 Task: Look for space in Gamboma, Republic of the Congo from 9th June, 2023 to 16th June, 2023 for 2 adults in price range Rs.8000 to Rs.16000. Place can be entire place with 2 bedrooms having 2 beds and 1 bathroom. Property type can be house, flat, guest house. Booking option can be shelf check-in. Required host language is English.
Action: Mouse moved to (456, 80)
Screenshot: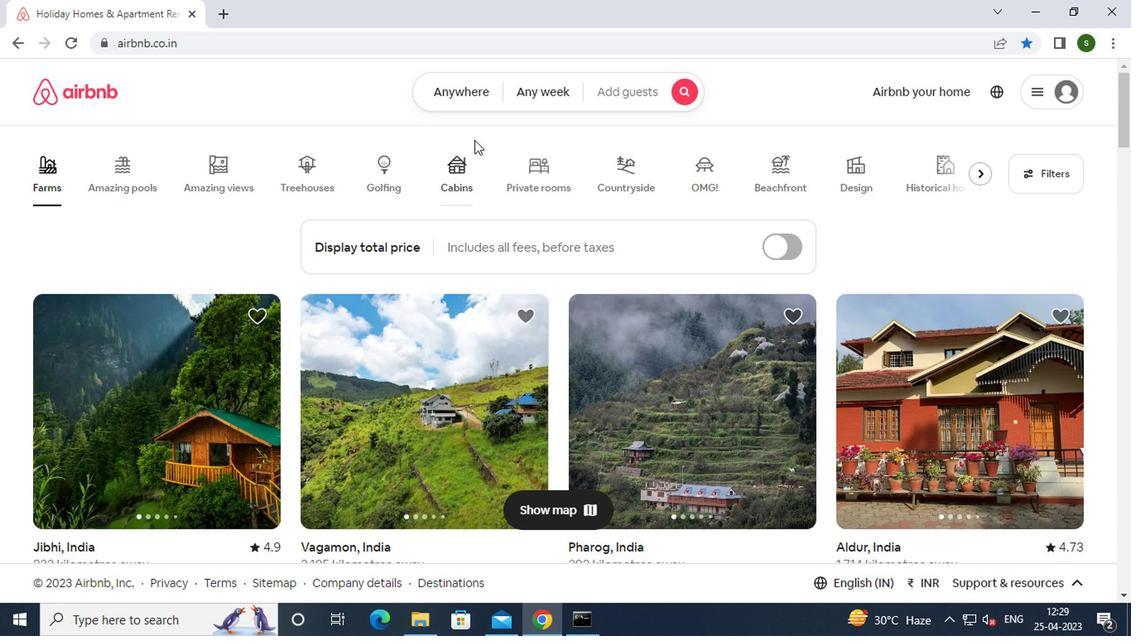 
Action: Mouse pressed left at (456, 80)
Screenshot: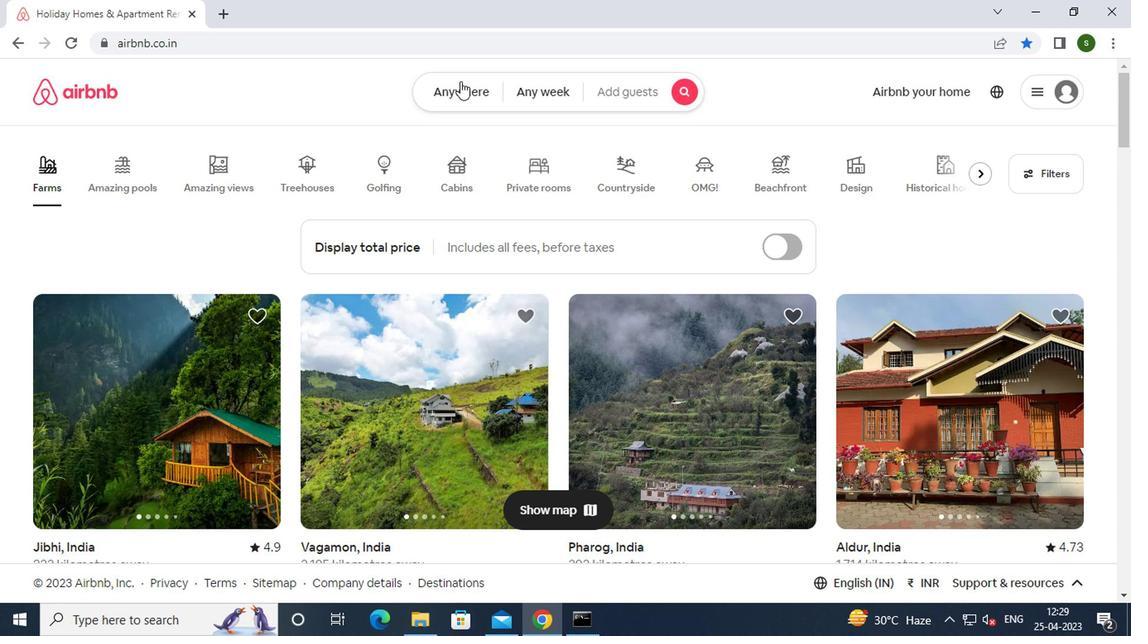 
Action: Mouse moved to (345, 158)
Screenshot: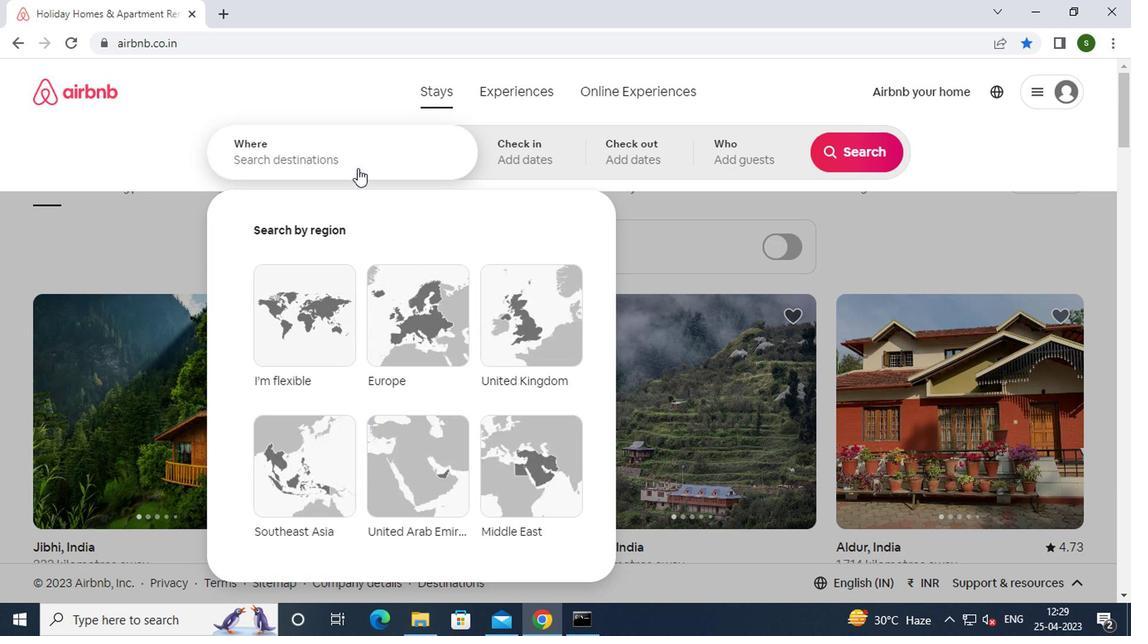 
Action: Mouse pressed left at (345, 158)
Screenshot: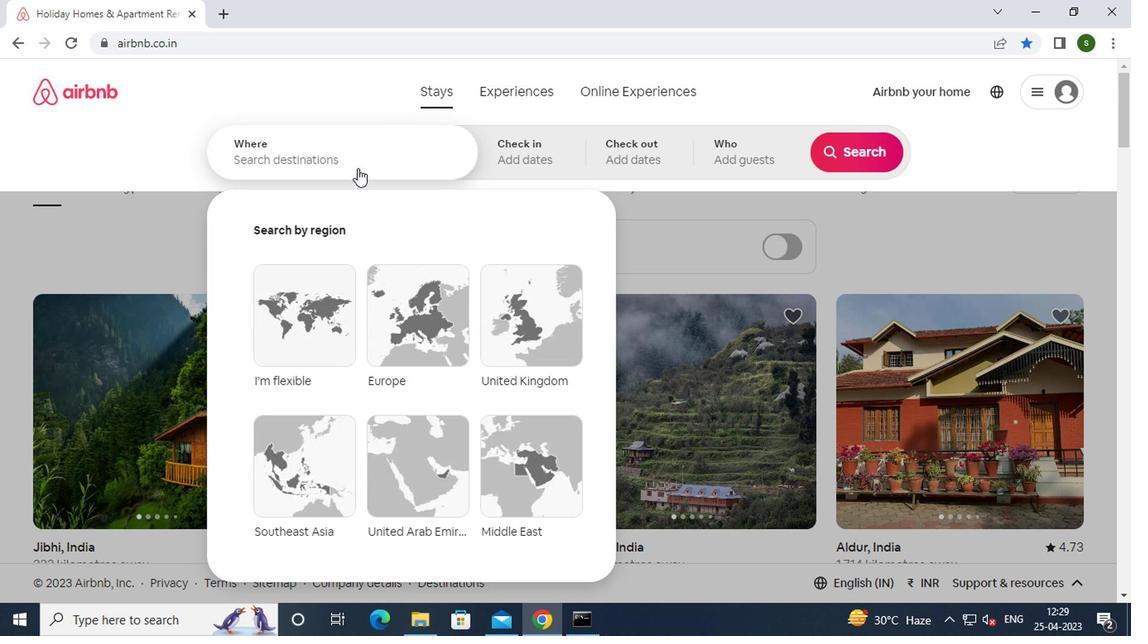 
Action: Mouse moved to (345, 157)
Screenshot: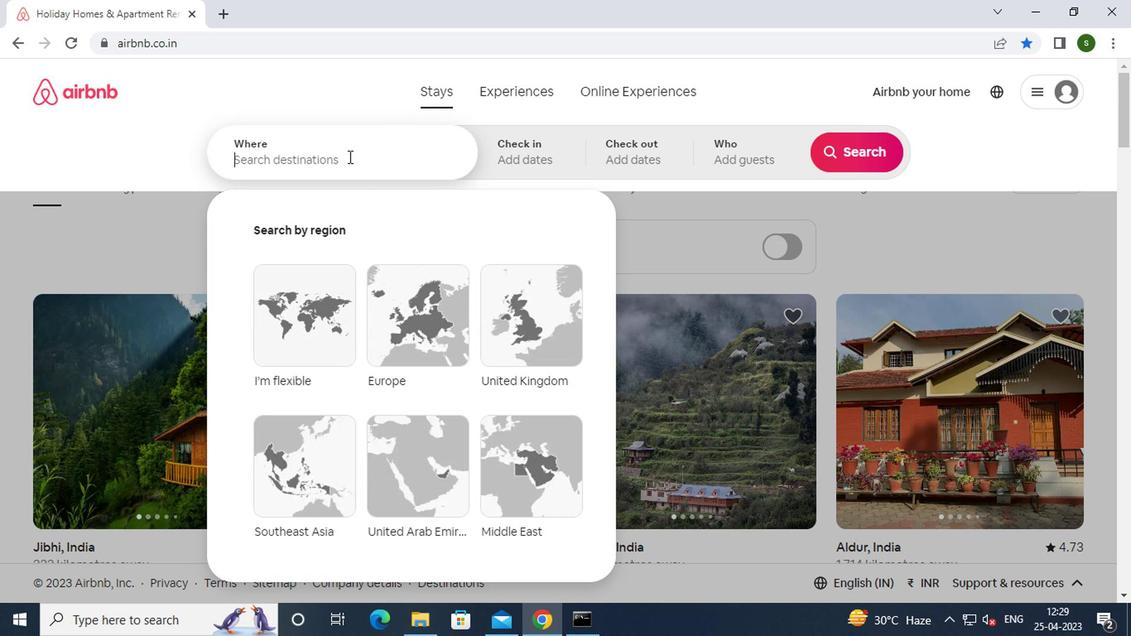 
Action: Key pressed g<Key.caps_lock>amboma
Screenshot: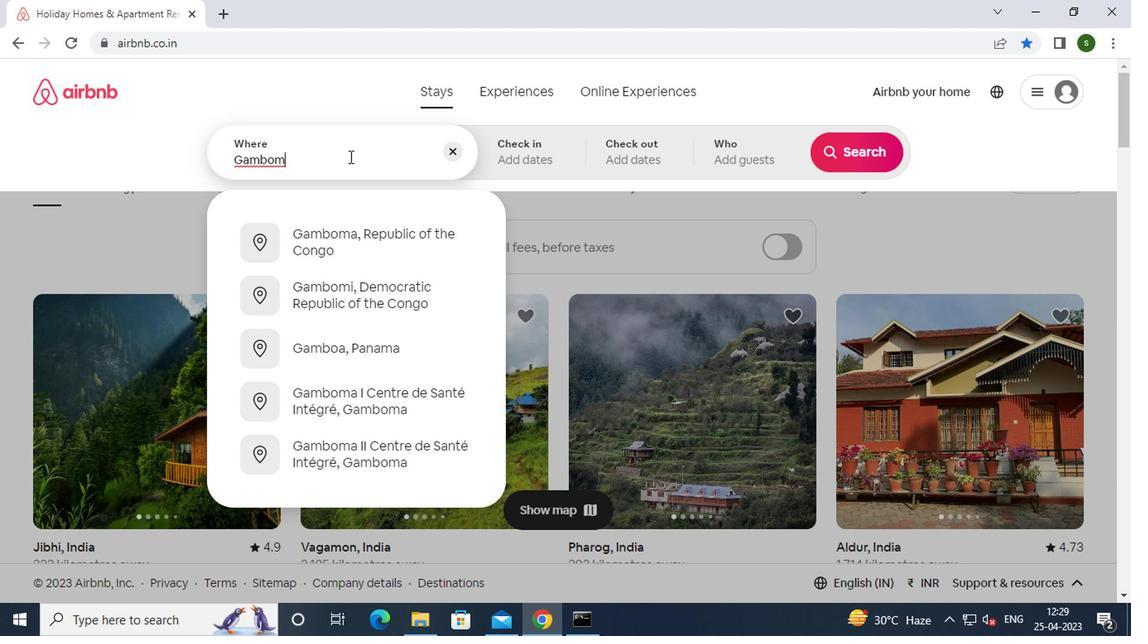 
Action: Mouse moved to (365, 220)
Screenshot: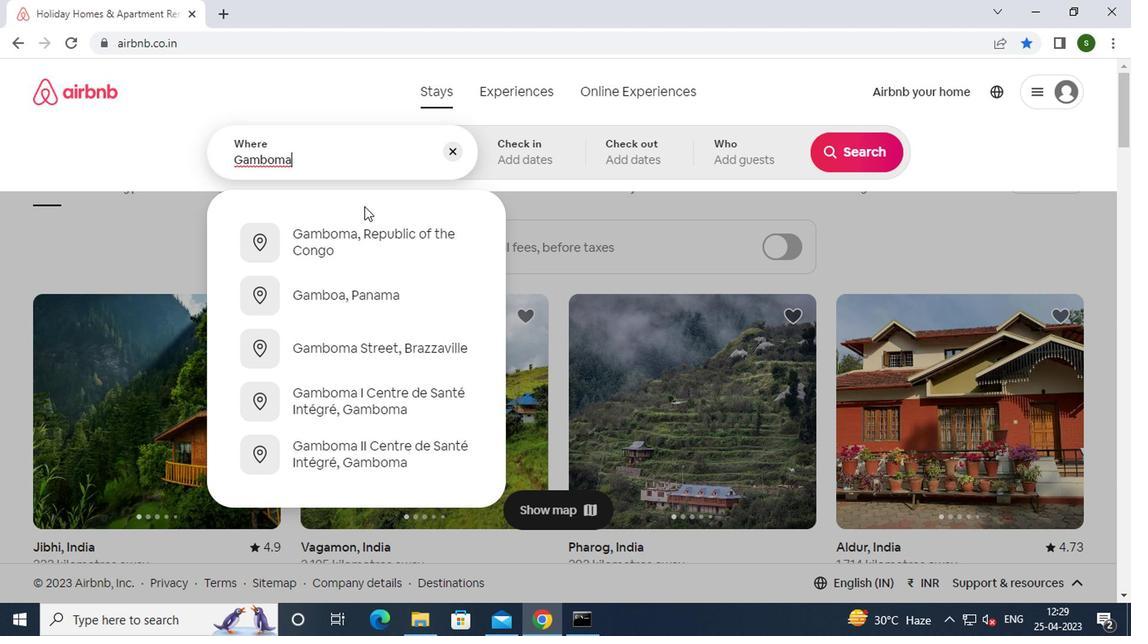 
Action: Mouse pressed left at (365, 220)
Screenshot: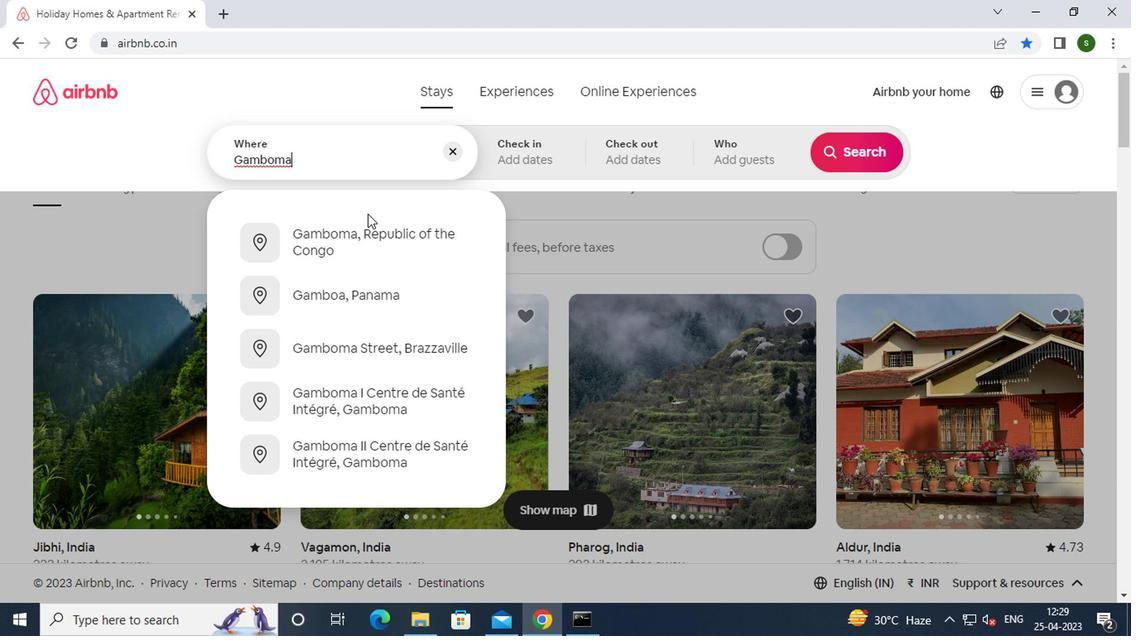 
Action: Mouse moved to (847, 286)
Screenshot: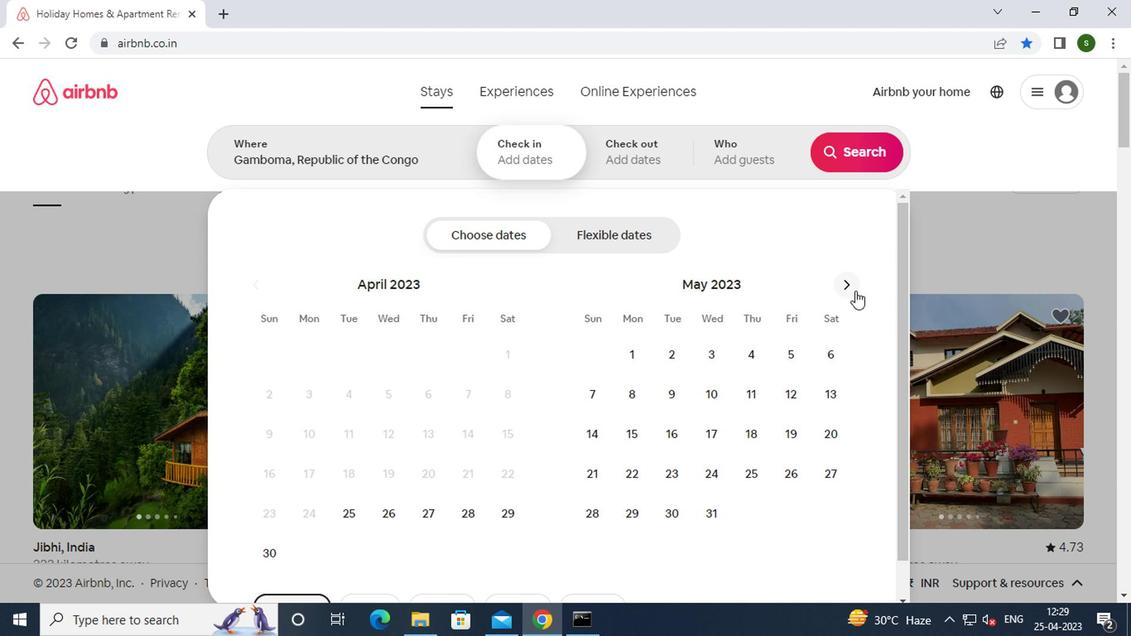 
Action: Mouse pressed left at (847, 286)
Screenshot: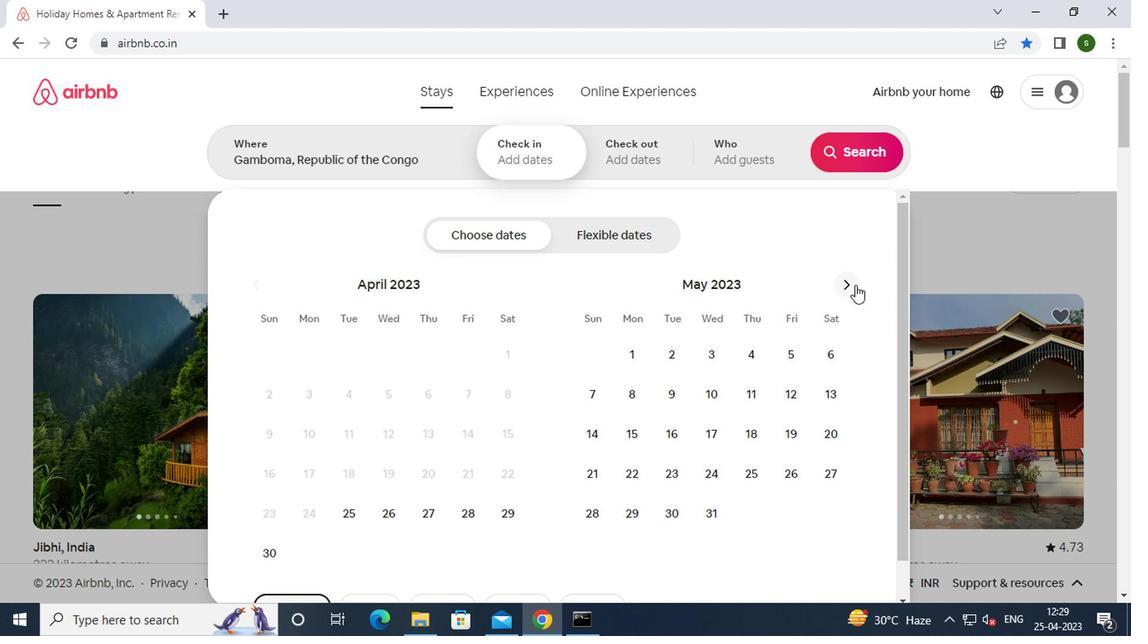 
Action: Mouse moved to (789, 400)
Screenshot: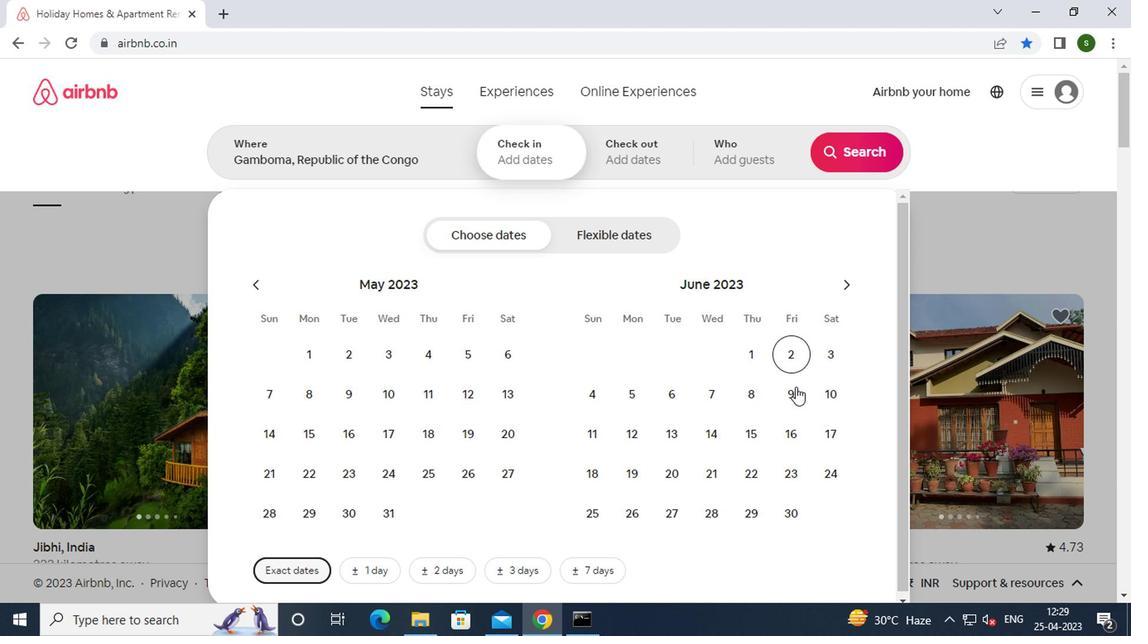 
Action: Mouse pressed left at (789, 400)
Screenshot: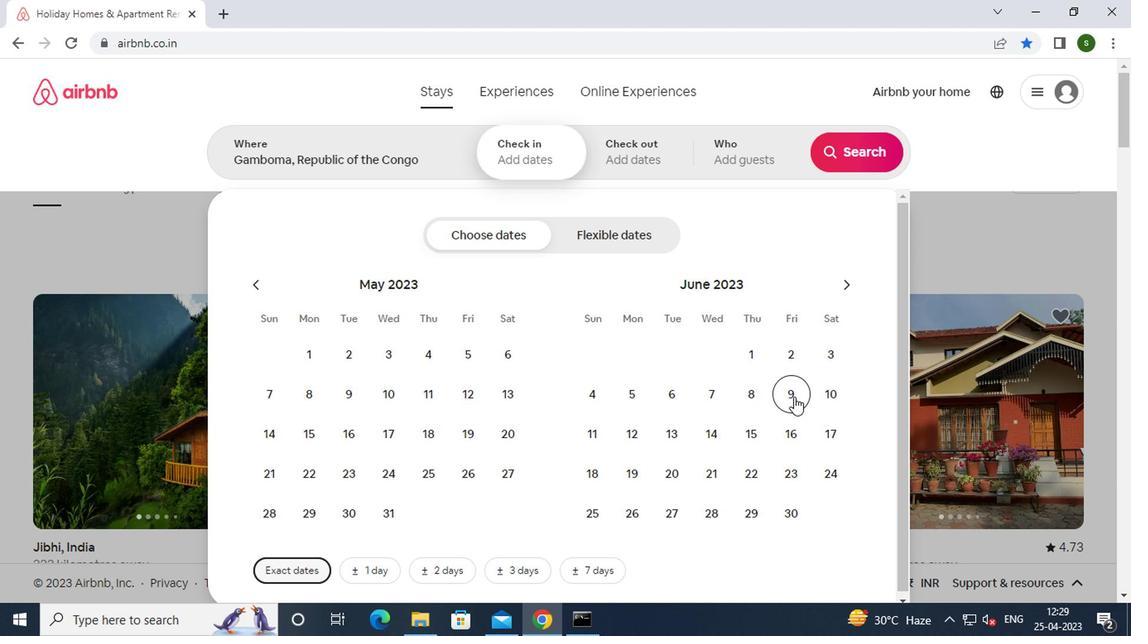 
Action: Mouse moved to (785, 438)
Screenshot: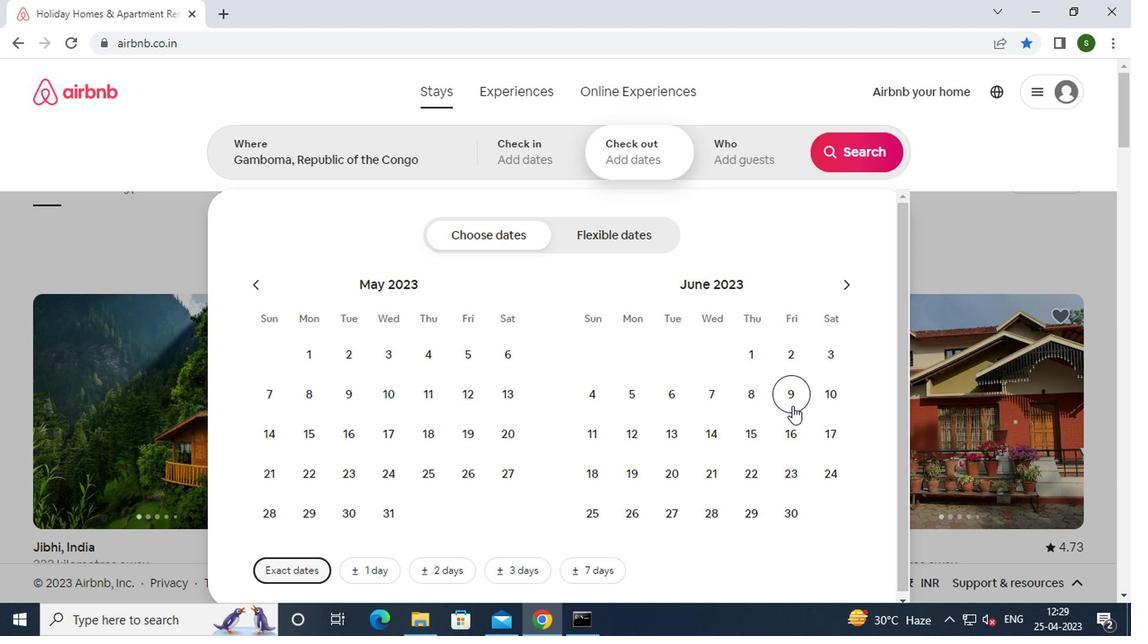 
Action: Mouse pressed left at (785, 438)
Screenshot: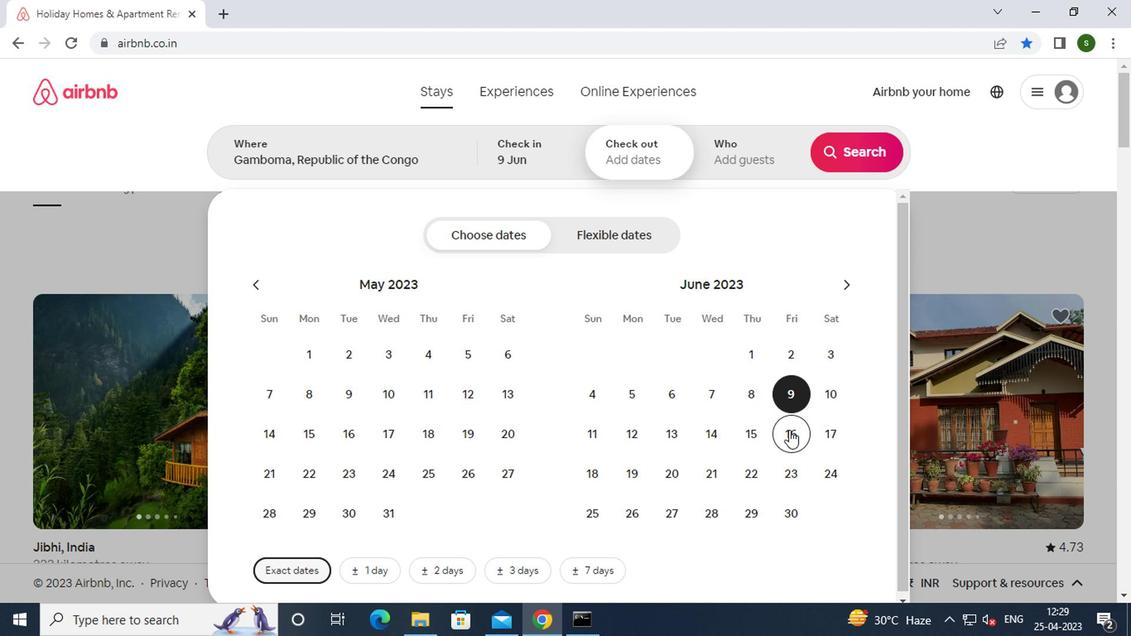 
Action: Mouse moved to (734, 150)
Screenshot: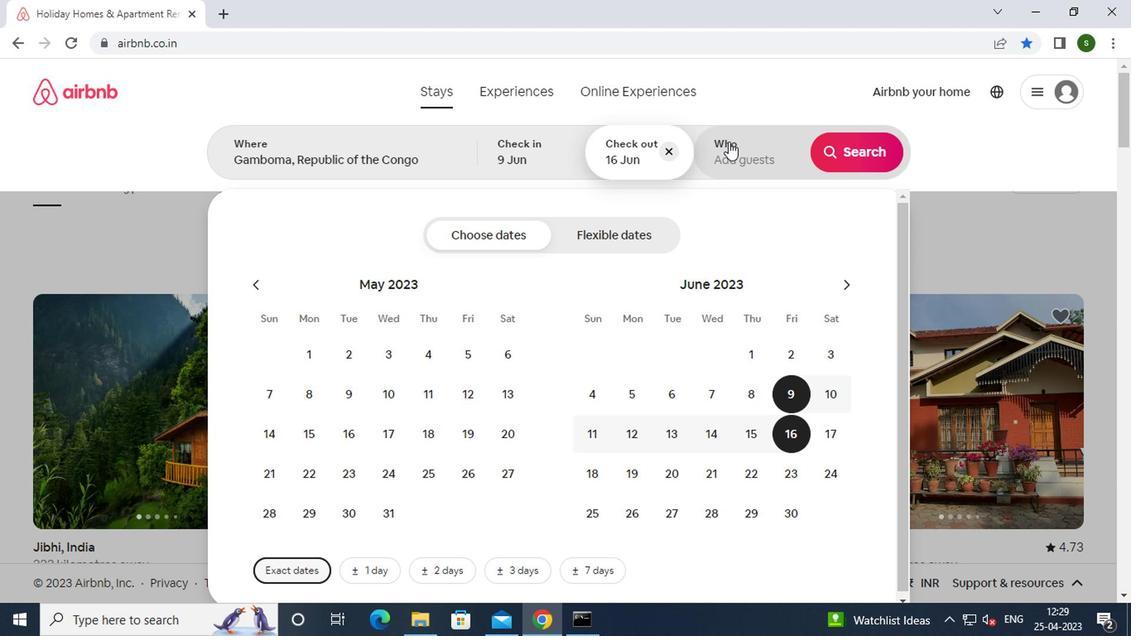 
Action: Mouse pressed left at (734, 150)
Screenshot: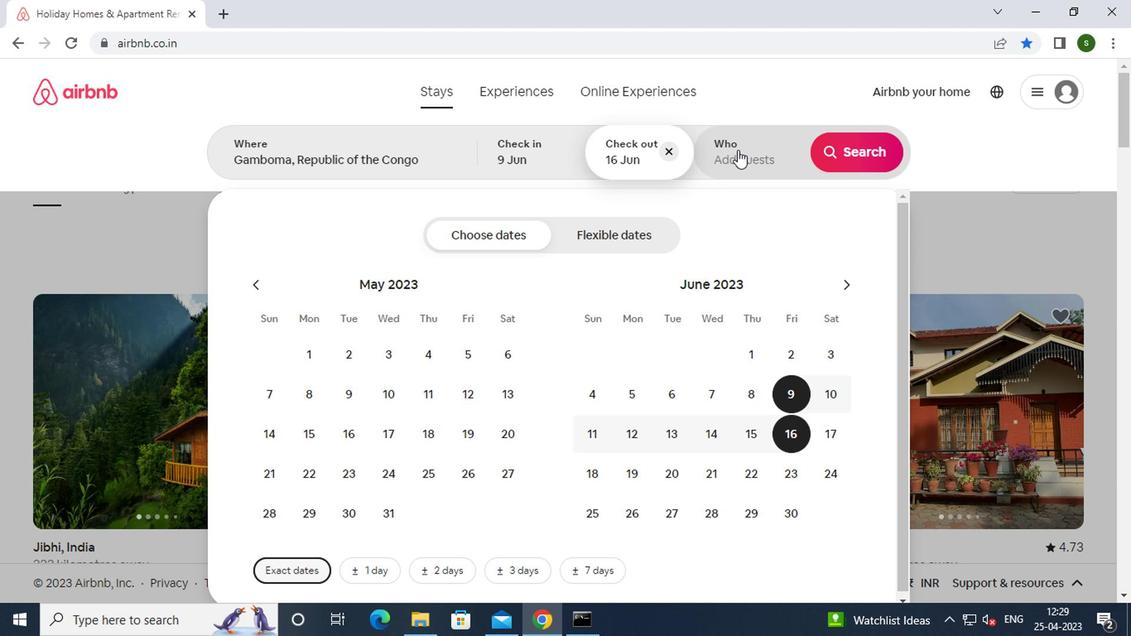 
Action: Mouse moved to (861, 252)
Screenshot: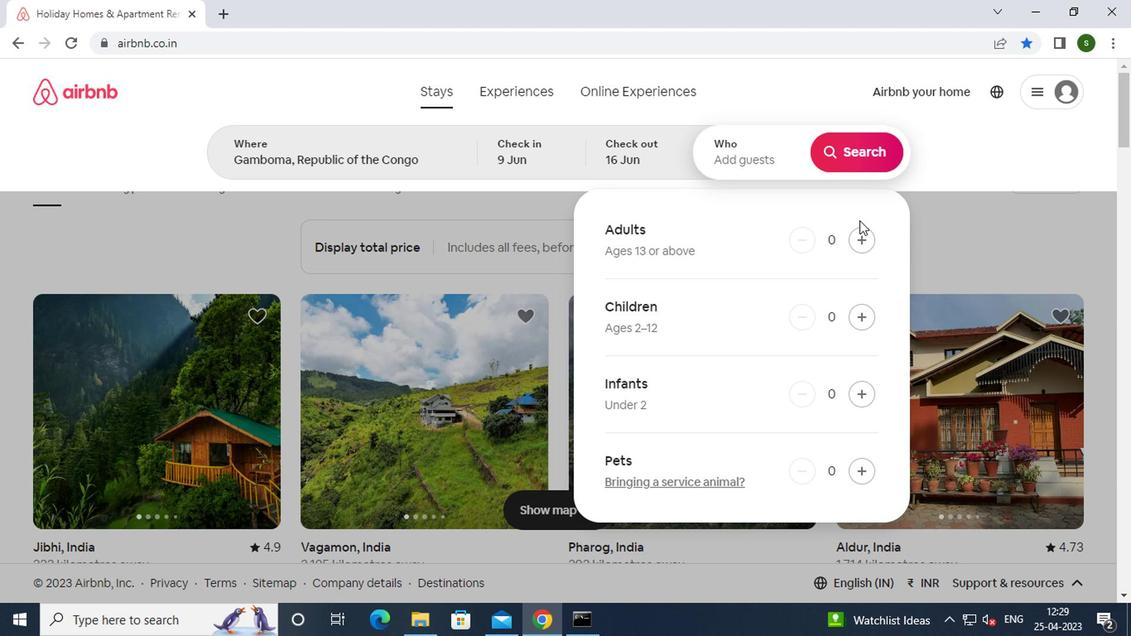 
Action: Mouse pressed left at (861, 252)
Screenshot: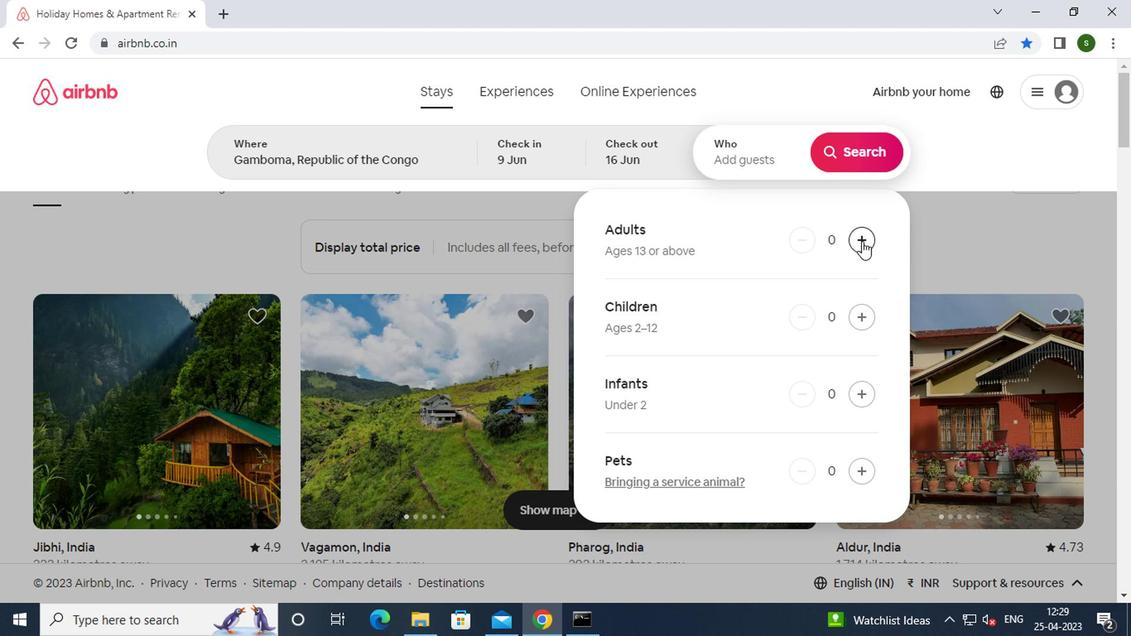 
Action: Mouse pressed left at (861, 252)
Screenshot: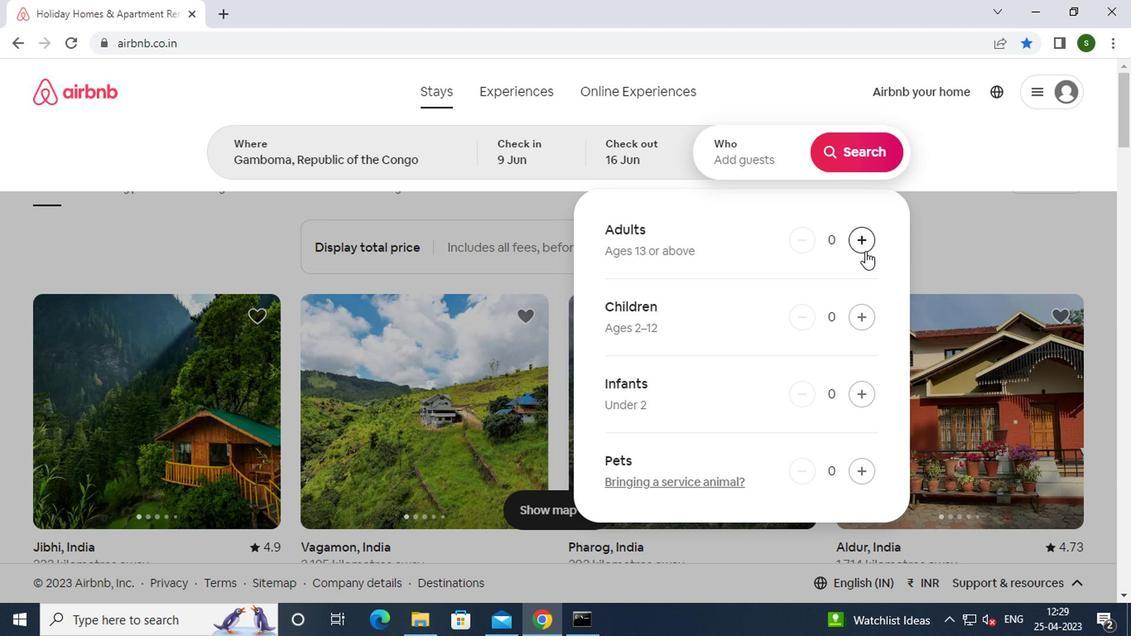 
Action: Mouse moved to (867, 159)
Screenshot: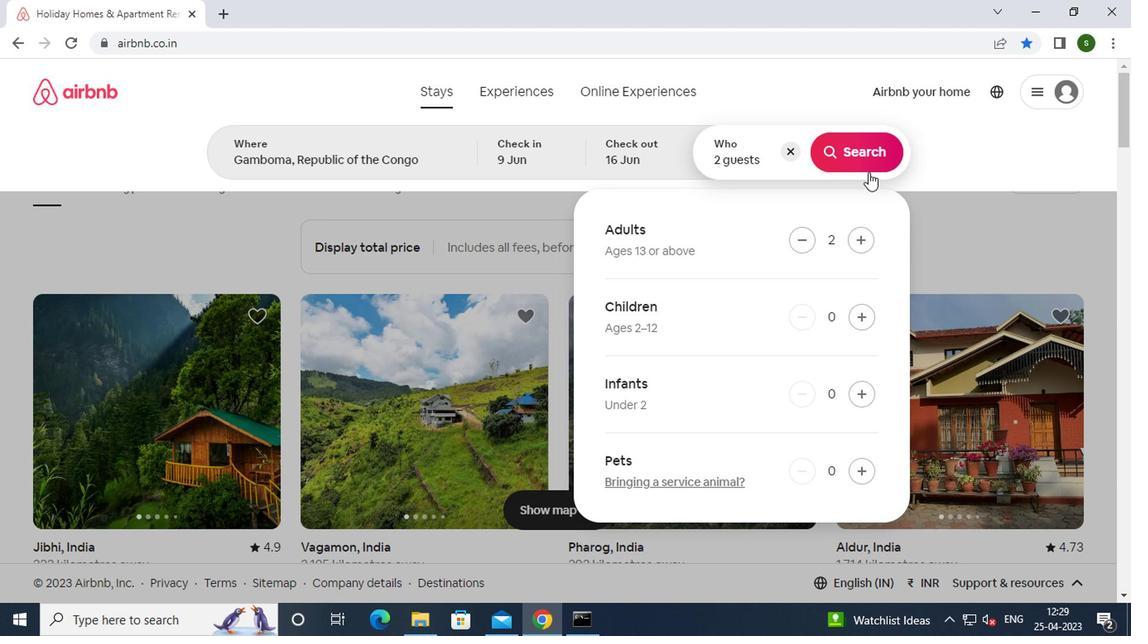 
Action: Mouse pressed left at (867, 159)
Screenshot: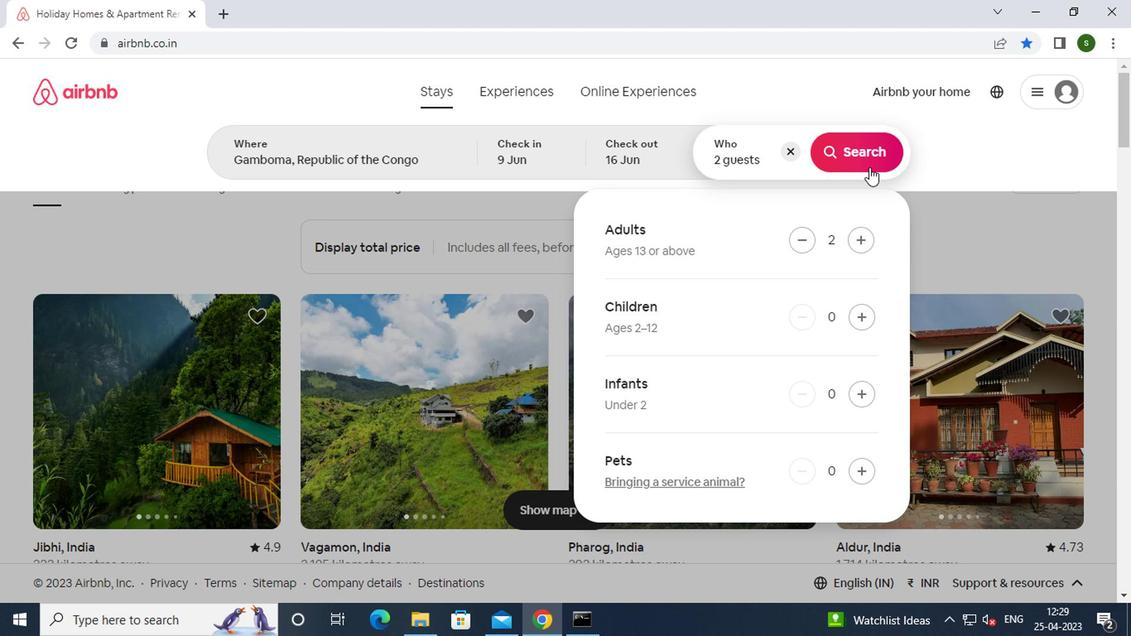 
Action: Mouse moved to (1028, 160)
Screenshot: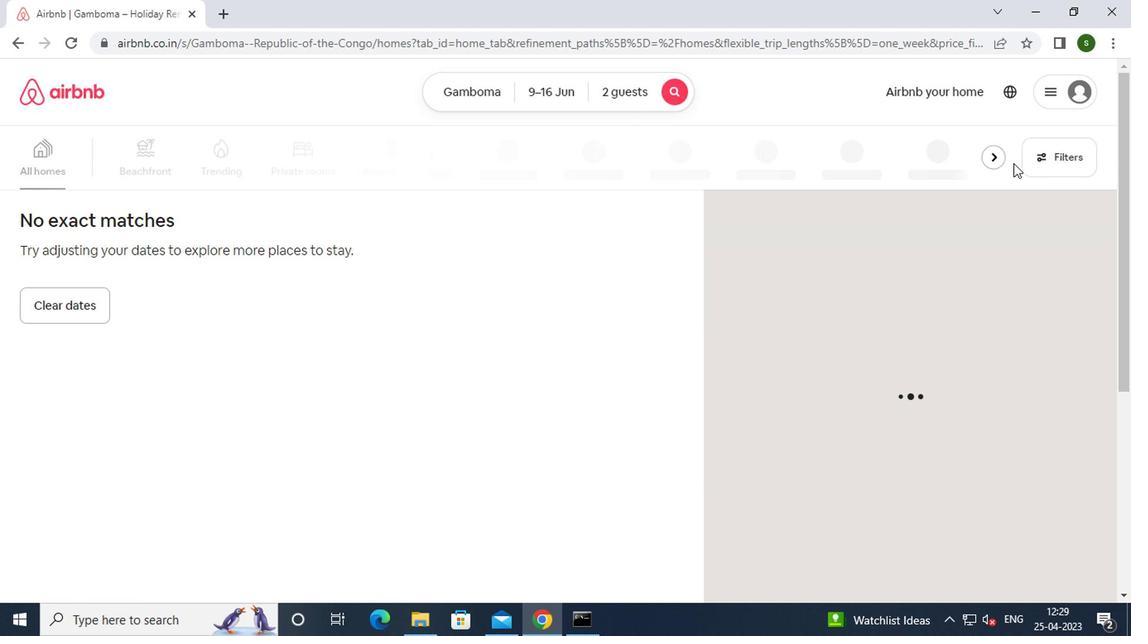 
Action: Mouse pressed left at (1028, 160)
Screenshot: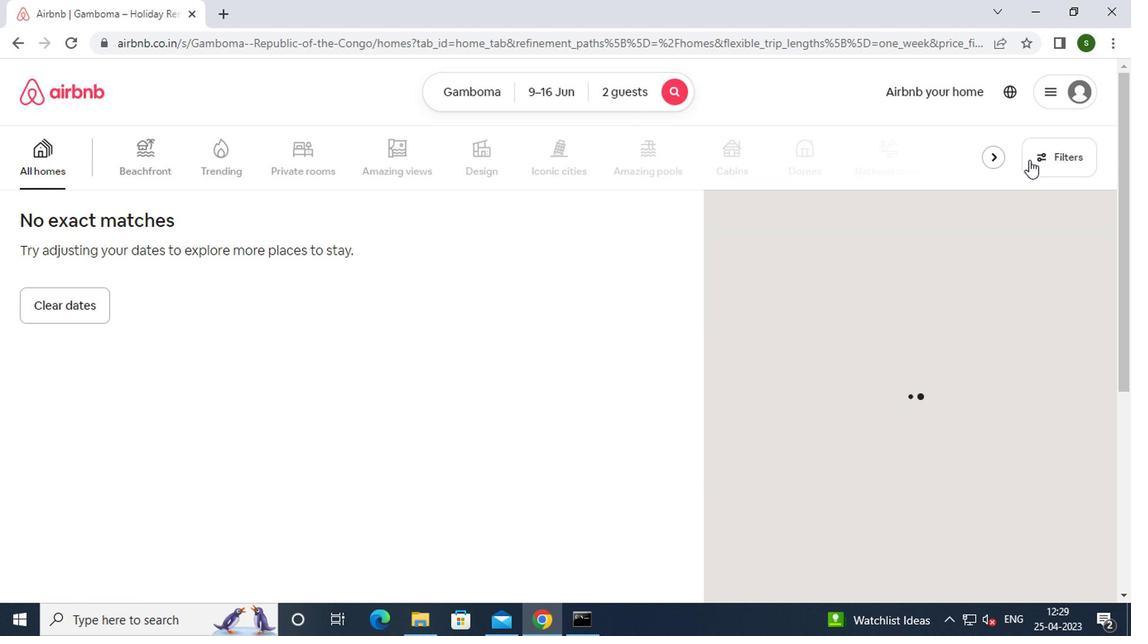 
Action: Mouse moved to (493, 272)
Screenshot: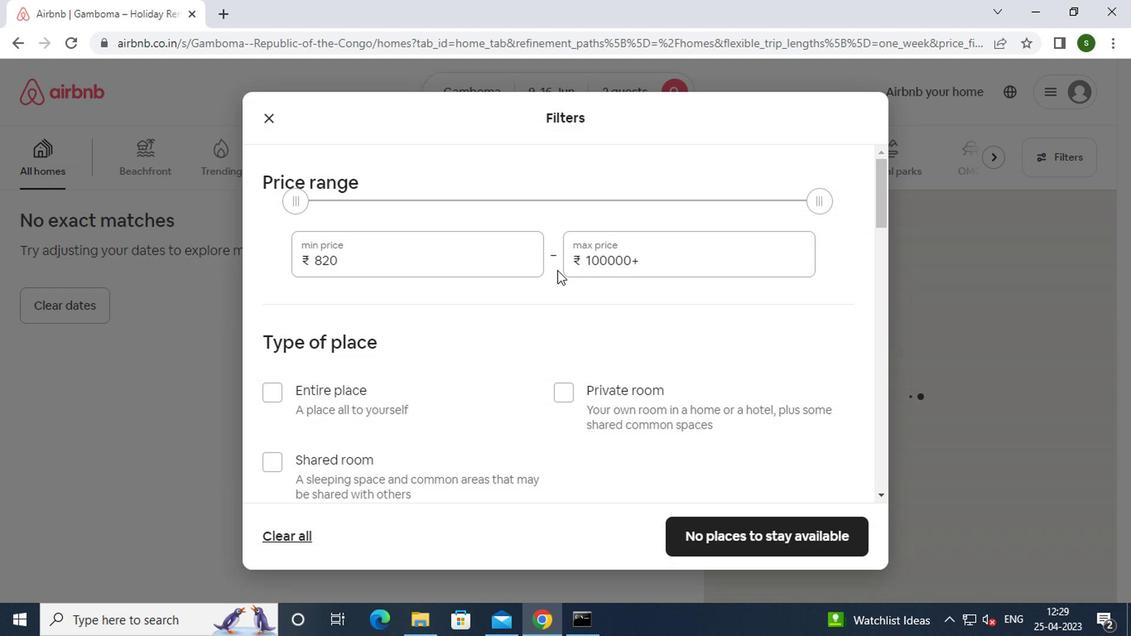 
Action: Mouse pressed left at (493, 272)
Screenshot: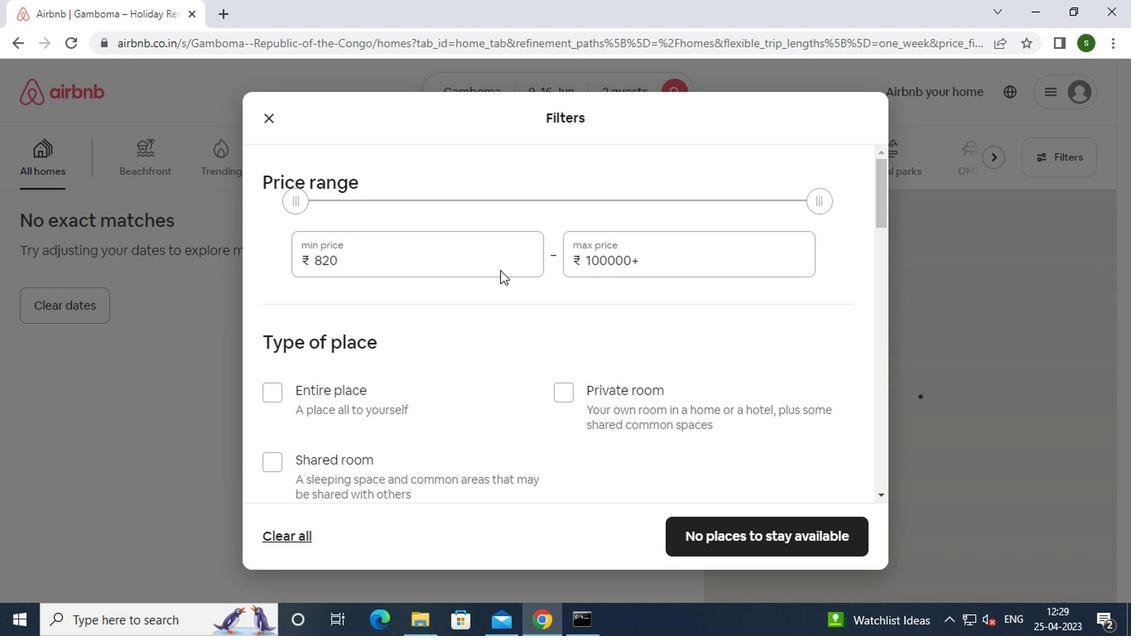 
Action: Key pressed <Key.backspace><Key.backspace><Key.backspace><Key.backspace><Key.backspace>8000
Screenshot: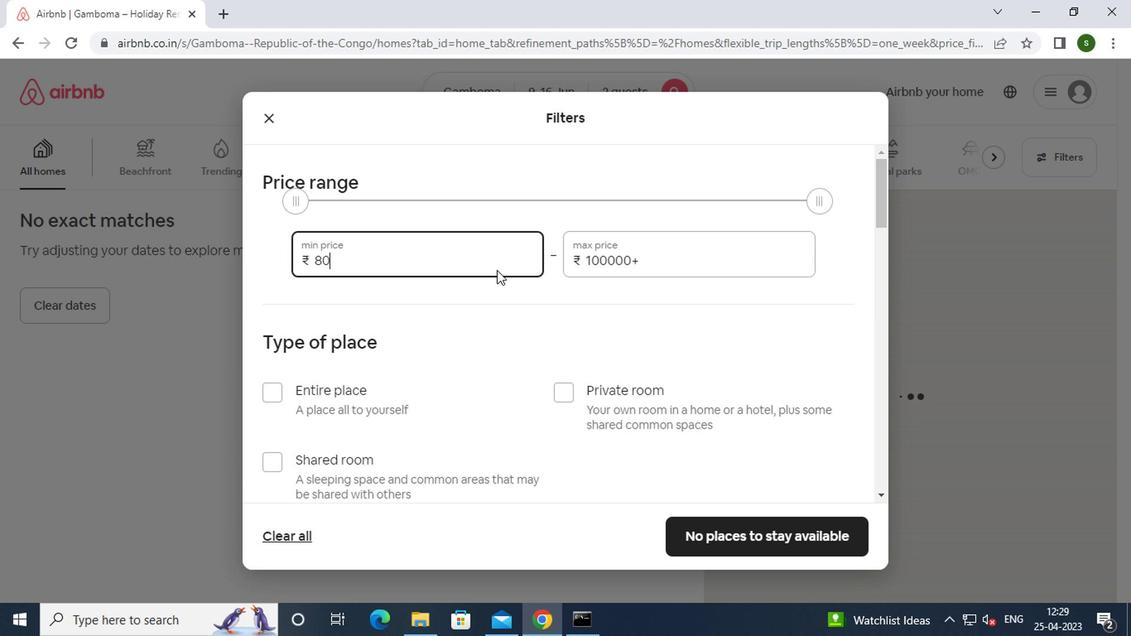 
Action: Mouse moved to (649, 266)
Screenshot: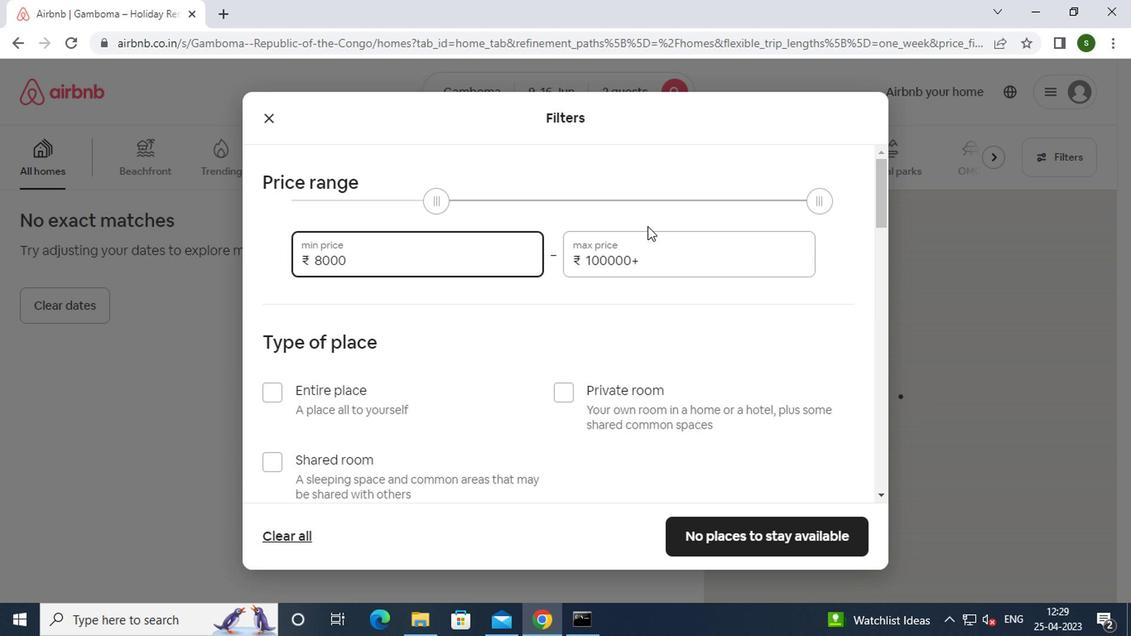 
Action: Mouse pressed left at (649, 266)
Screenshot: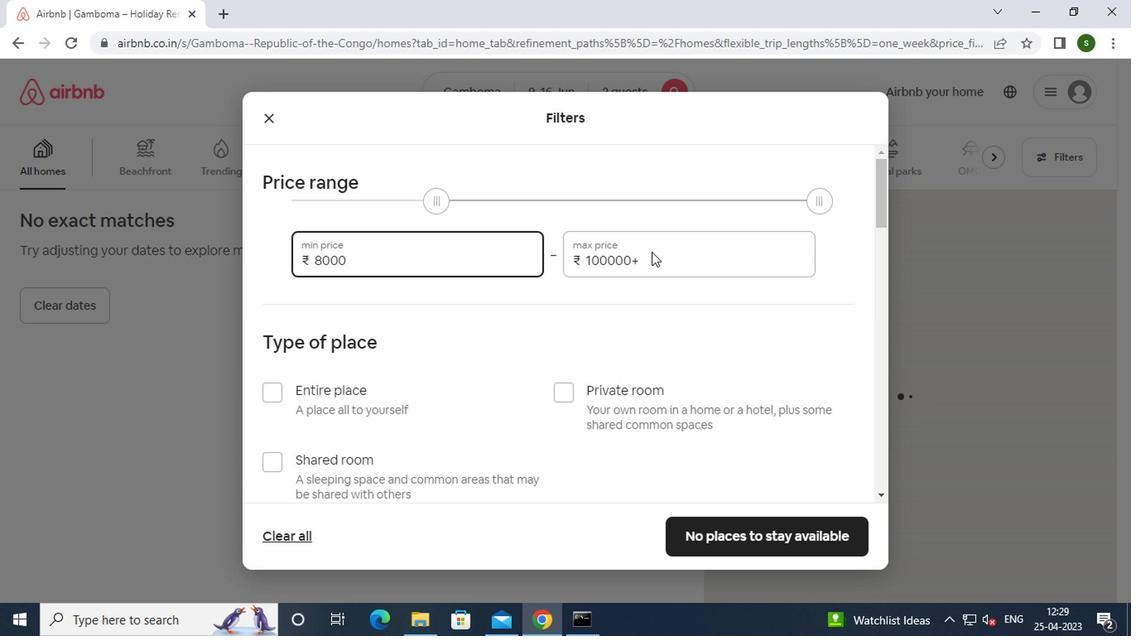 
Action: Mouse moved to (649, 268)
Screenshot: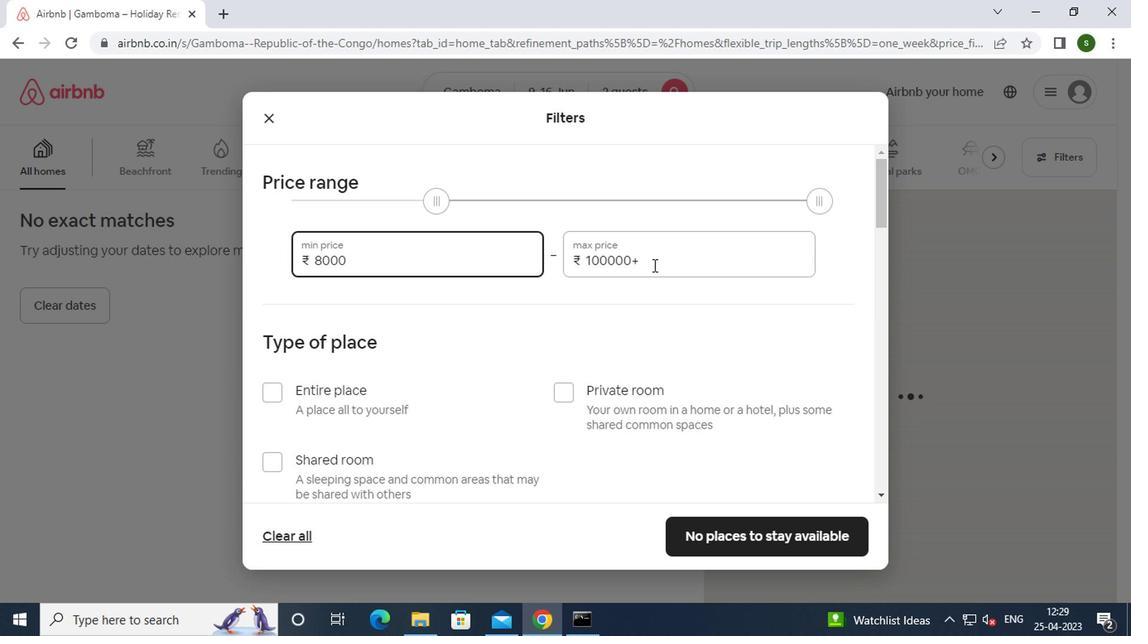 
Action: Key pressed <Key.backspace><Key.backspace><Key.backspace><Key.backspace><Key.backspace><Key.backspace><Key.backspace><Key.backspace><Key.backspace><Key.backspace><Key.backspace>16000
Screenshot: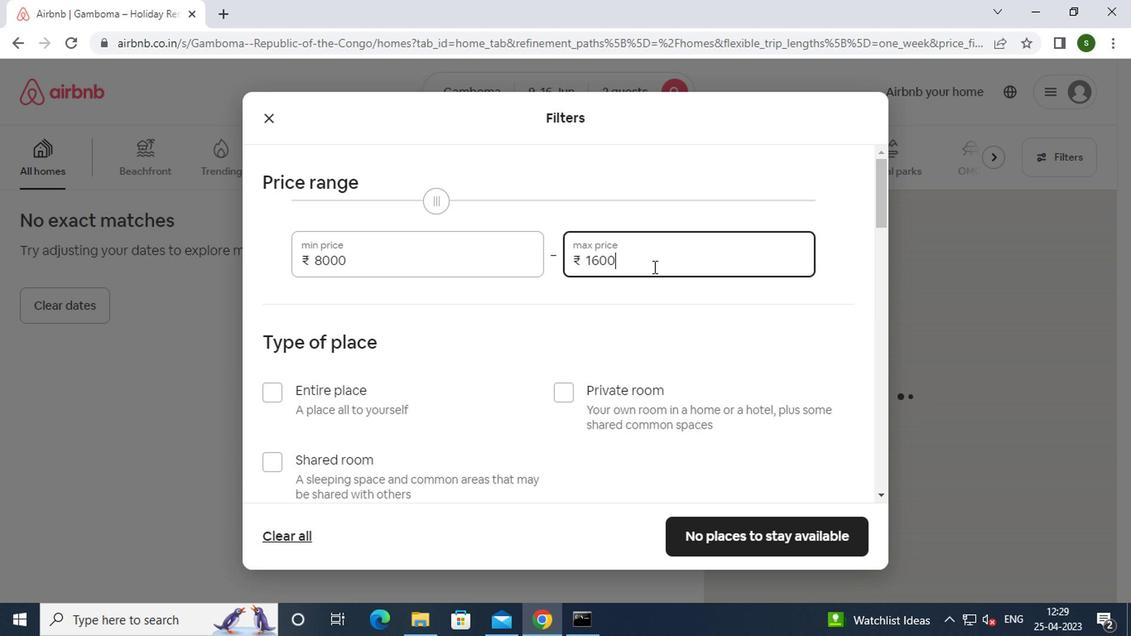 
Action: Mouse moved to (641, 272)
Screenshot: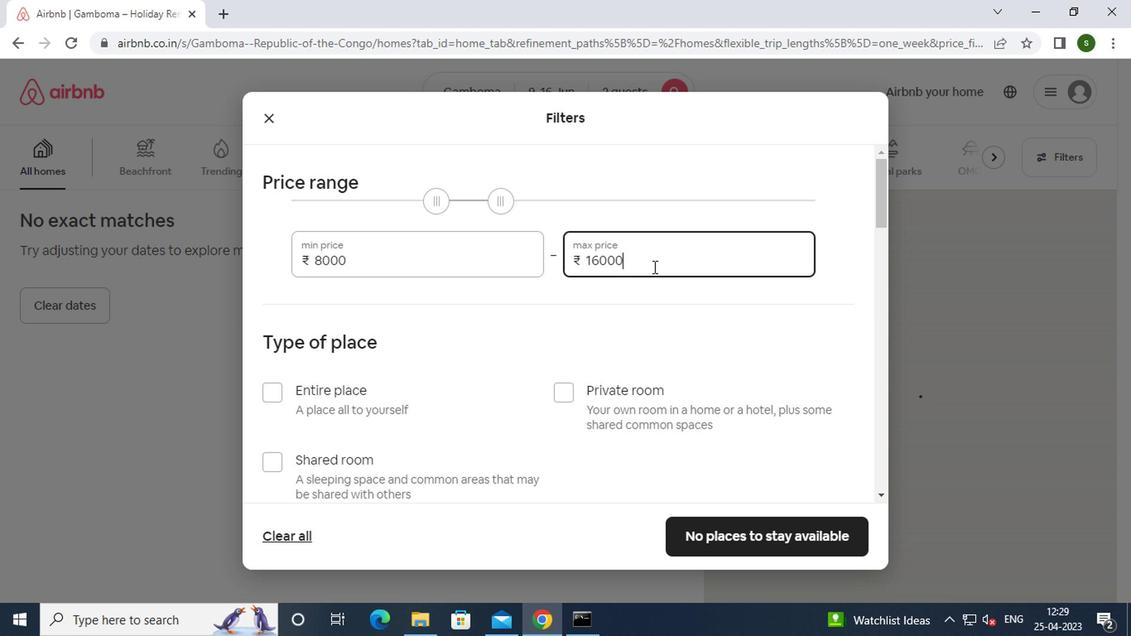 
Action: Mouse scrolled (641, 272) with delta (0, 0)
Screenshot: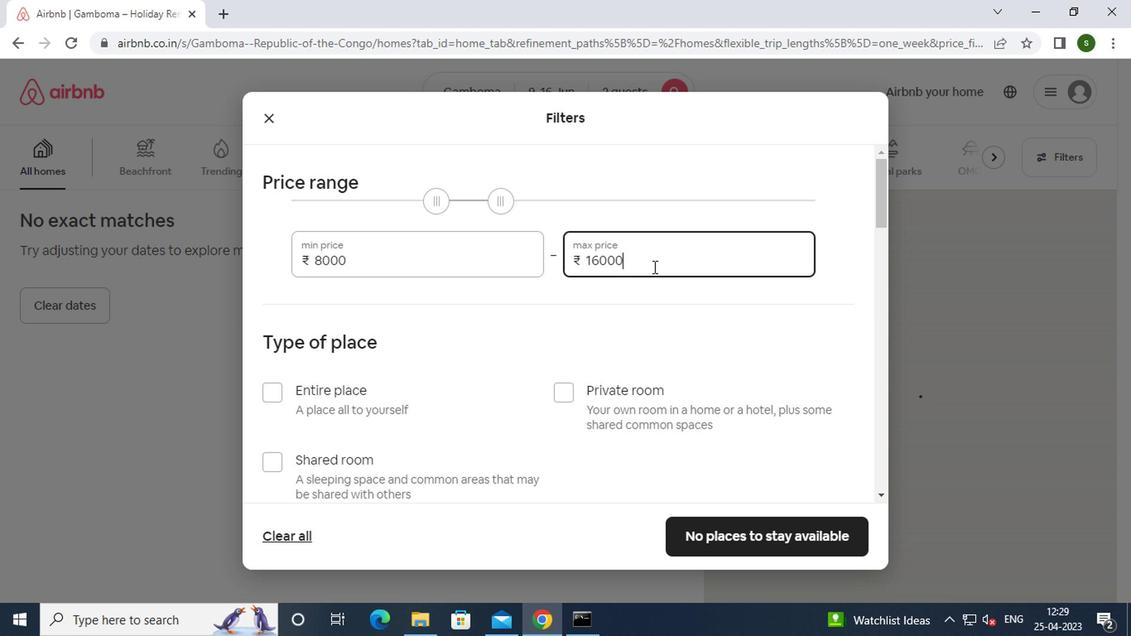 
Action: Mouse moved to (351, 316)
Screenshot: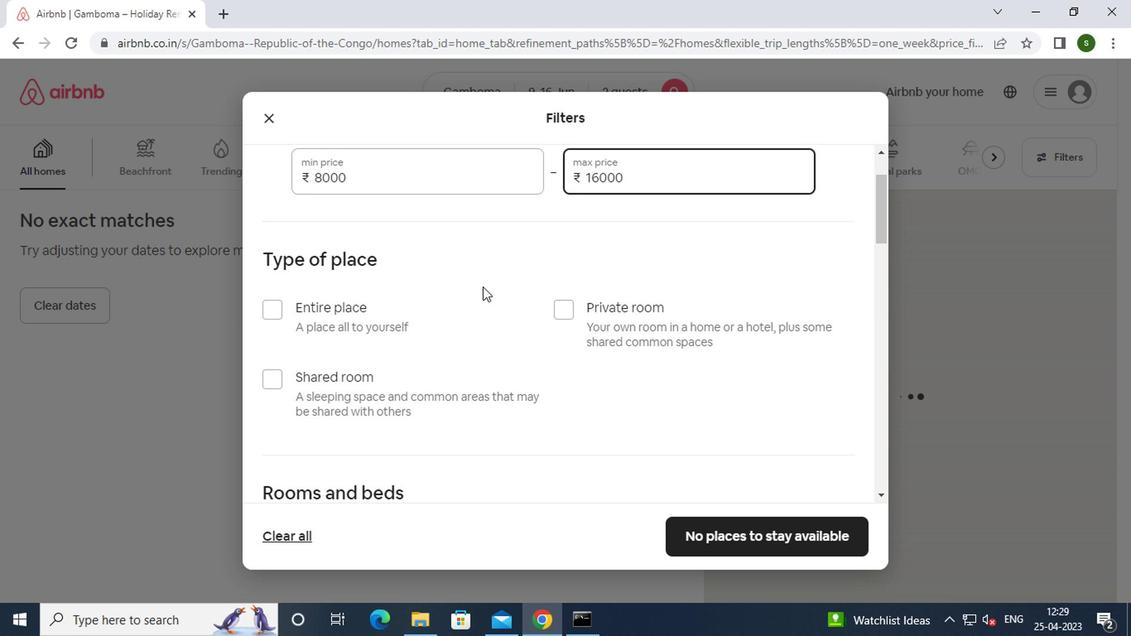 
Action: Mouse pressed left at (351, 316)
Screenshot: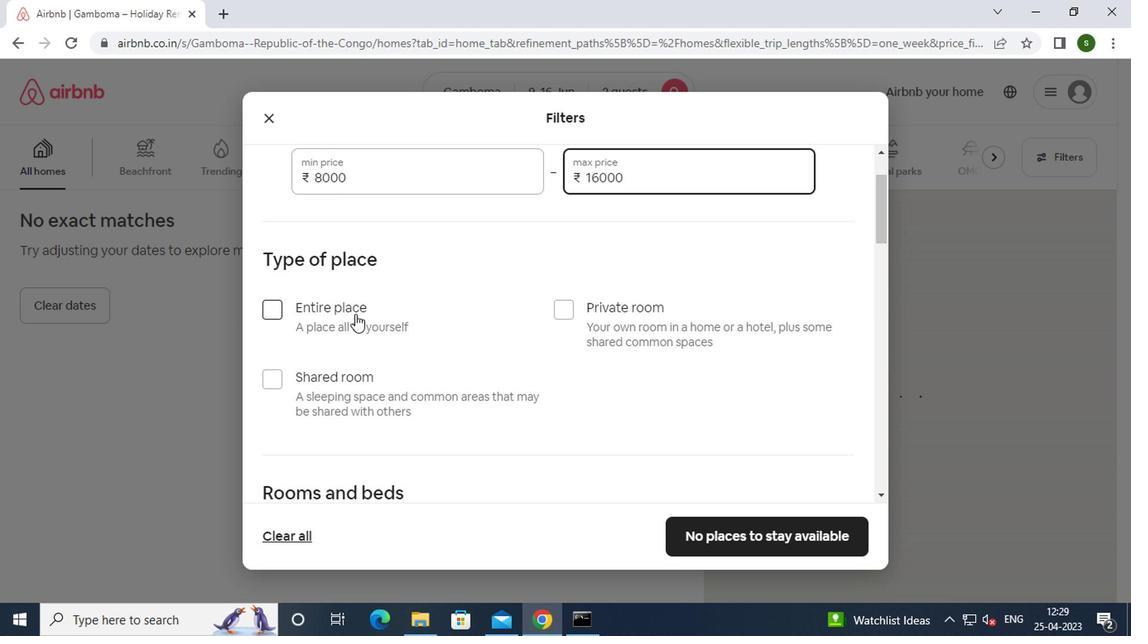 
Action: Mouse moved to (459, 313)
Screenshot: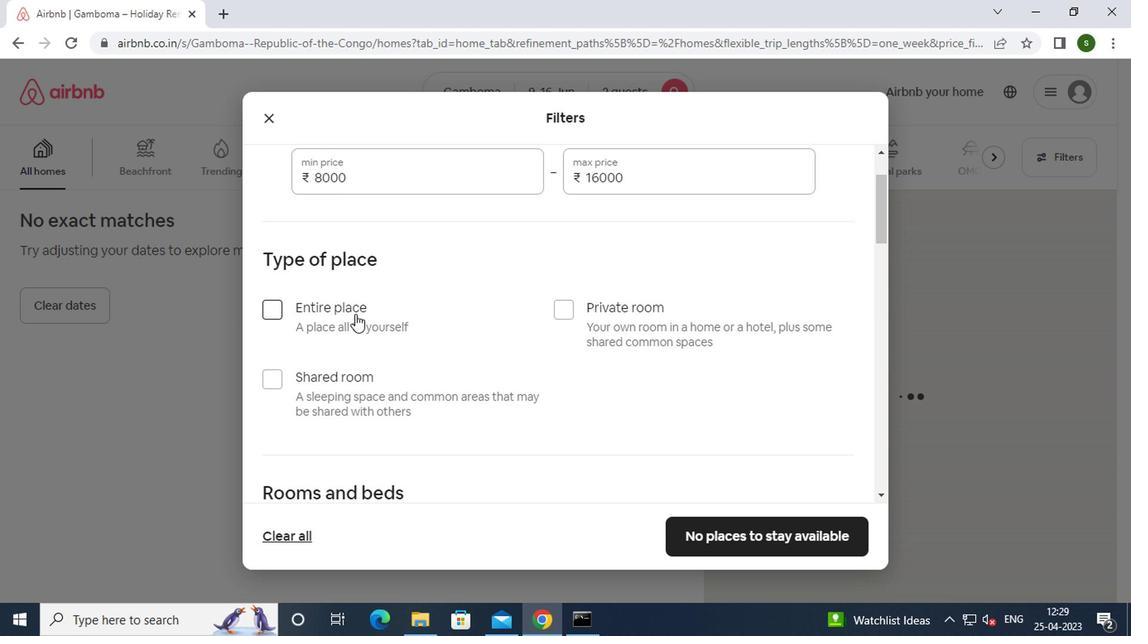 
Action: Mouse scrolled (459, 312) with delta (0, 0)
Screenshot: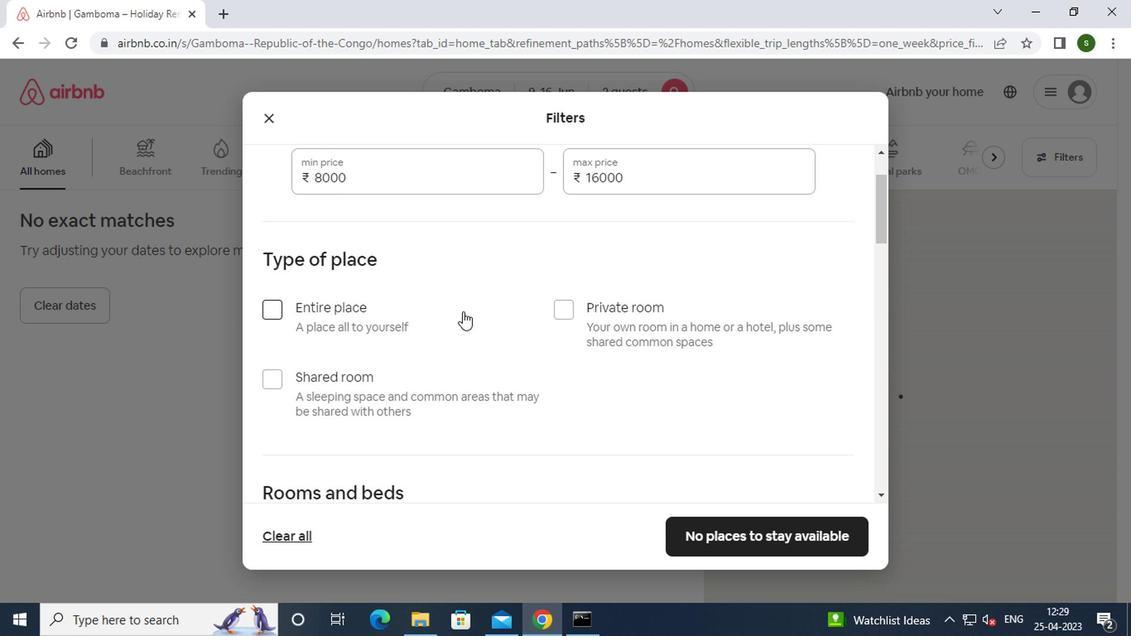 
Action: Mouse scrolled (459, 312) with delta (0, 0)
Screenshot: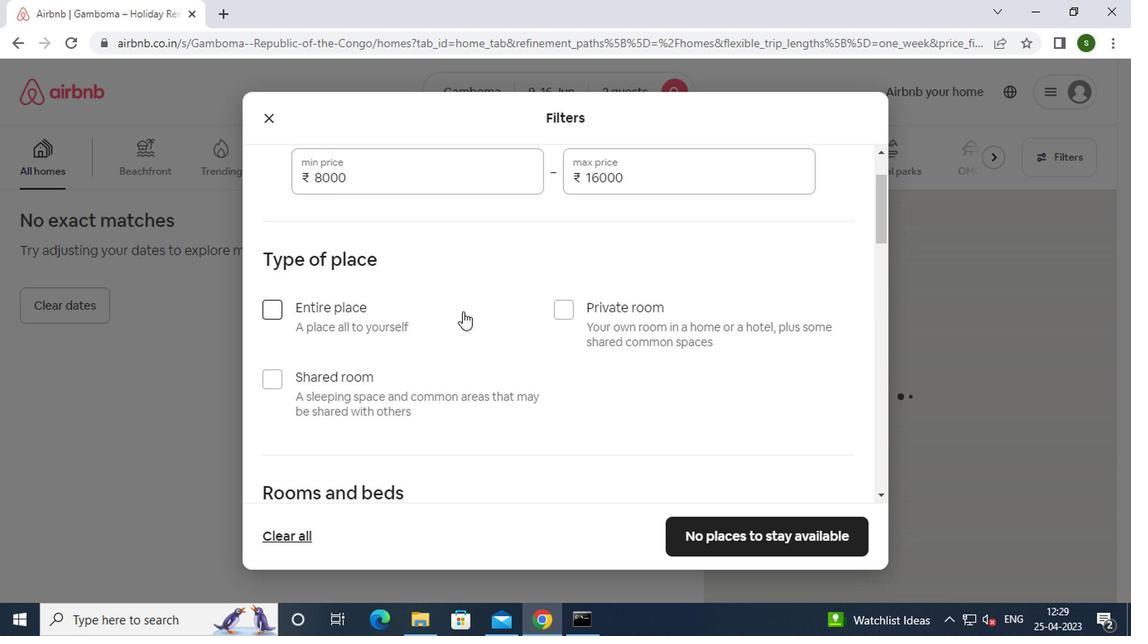 
Action: Mouse scrolled (459, 312) with delta (0, 0)
Screenshot: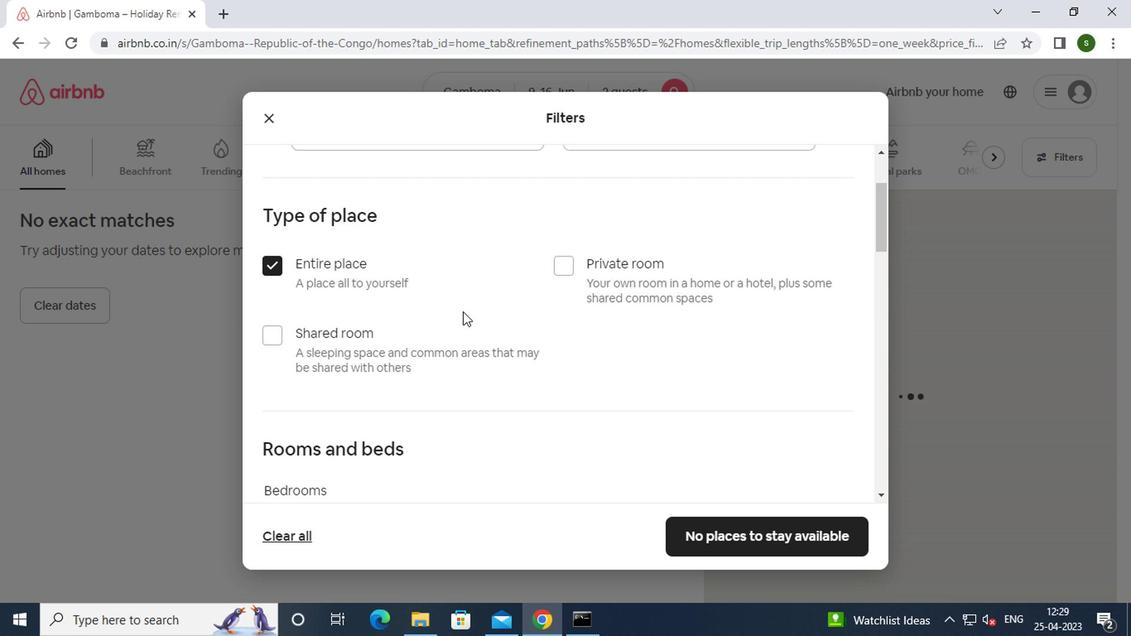 
Action: Mouse moved to (416, 330)
Screenshot: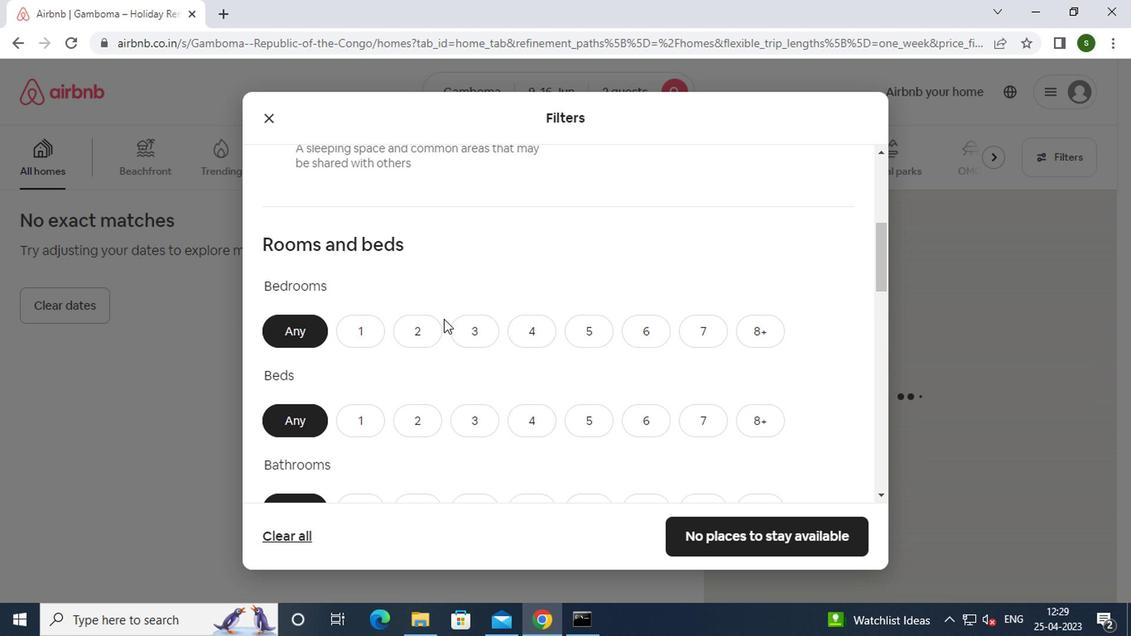 
Action: Mouse pressed left at (416, 330)
Screenshot: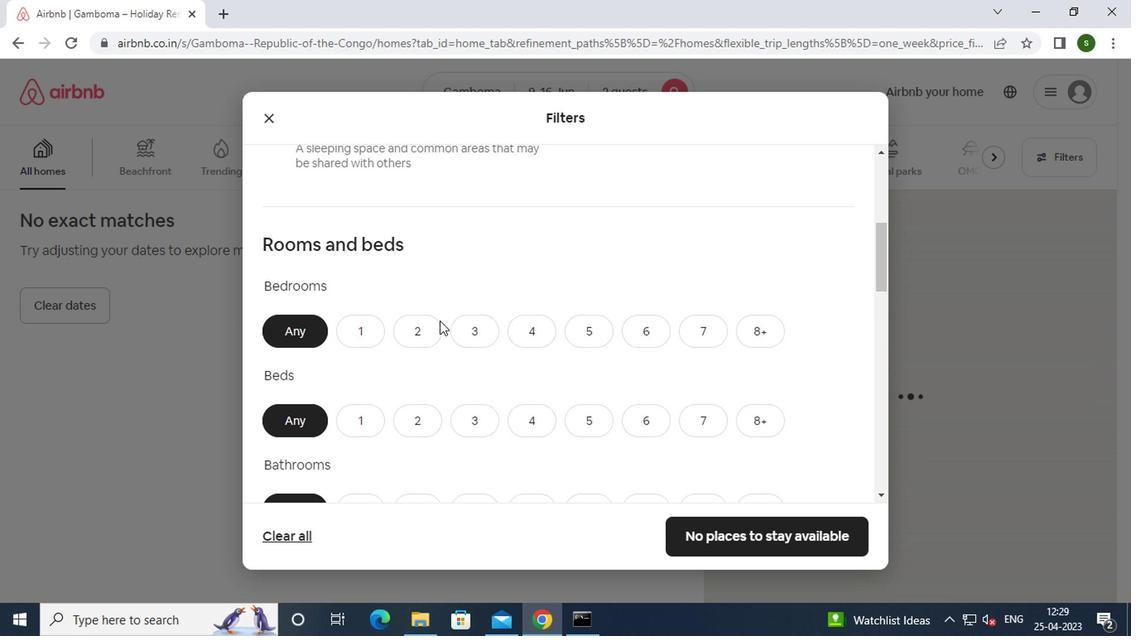 
Action: Mouse moved to (416, 424)
Screenshot: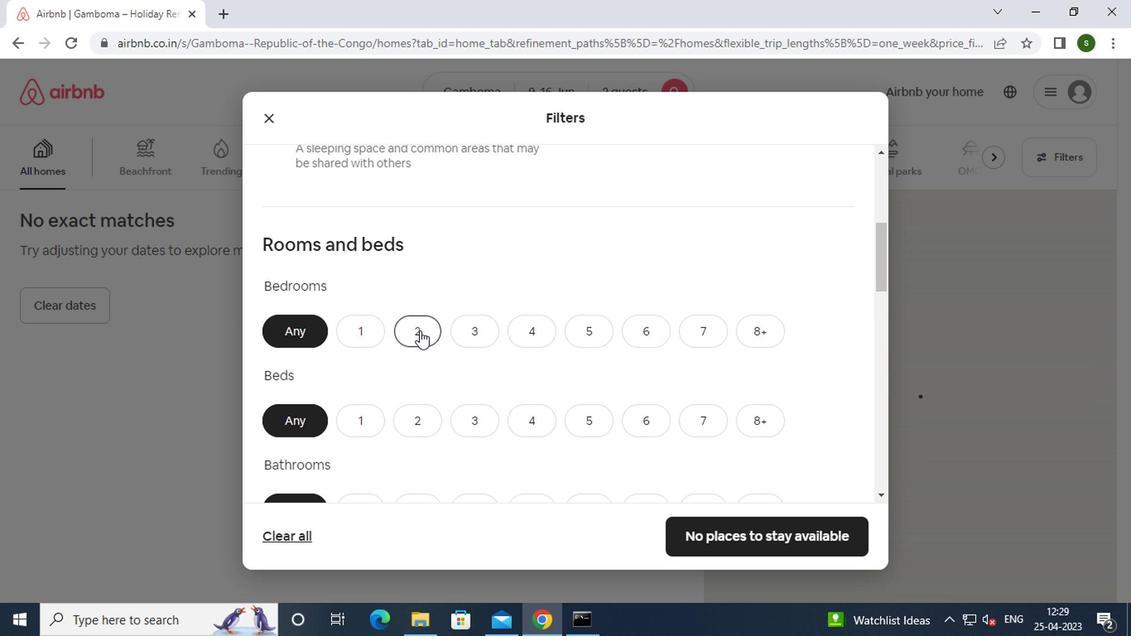 
Action: Mouse pressed left at (416, 424)
Screenshot: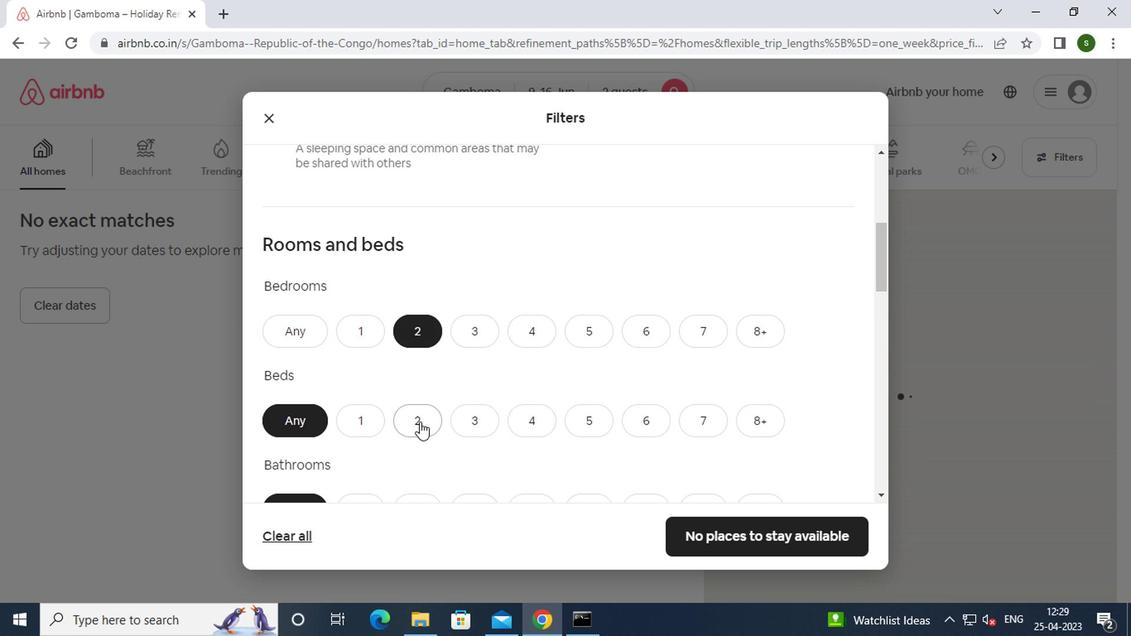 
Action: Mouse scrolled (416, 424) with delta (0, 0)
Screenshot: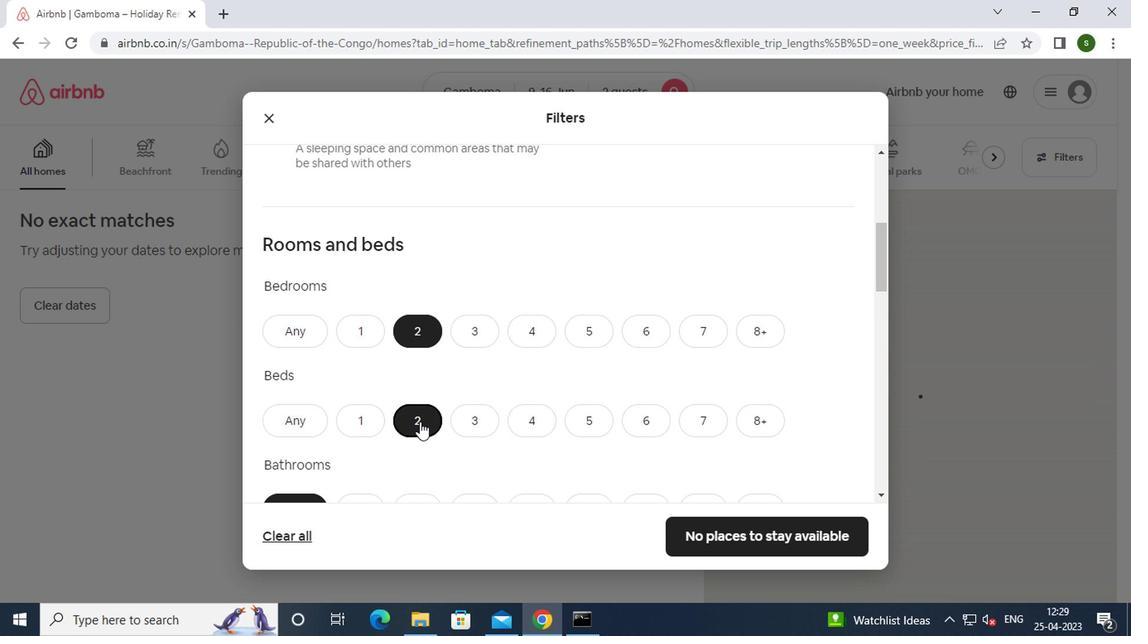 
Action: Mouse moved to (362, 431)
Screenshot: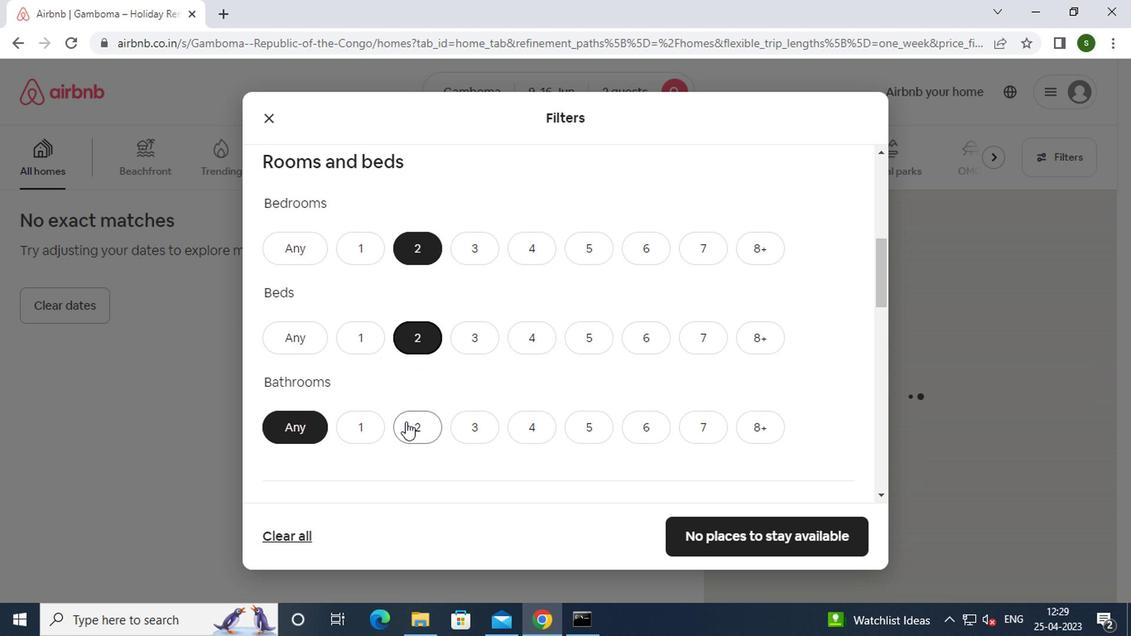 
Action: Mouse pressed left at (362, 431)
Screenshot: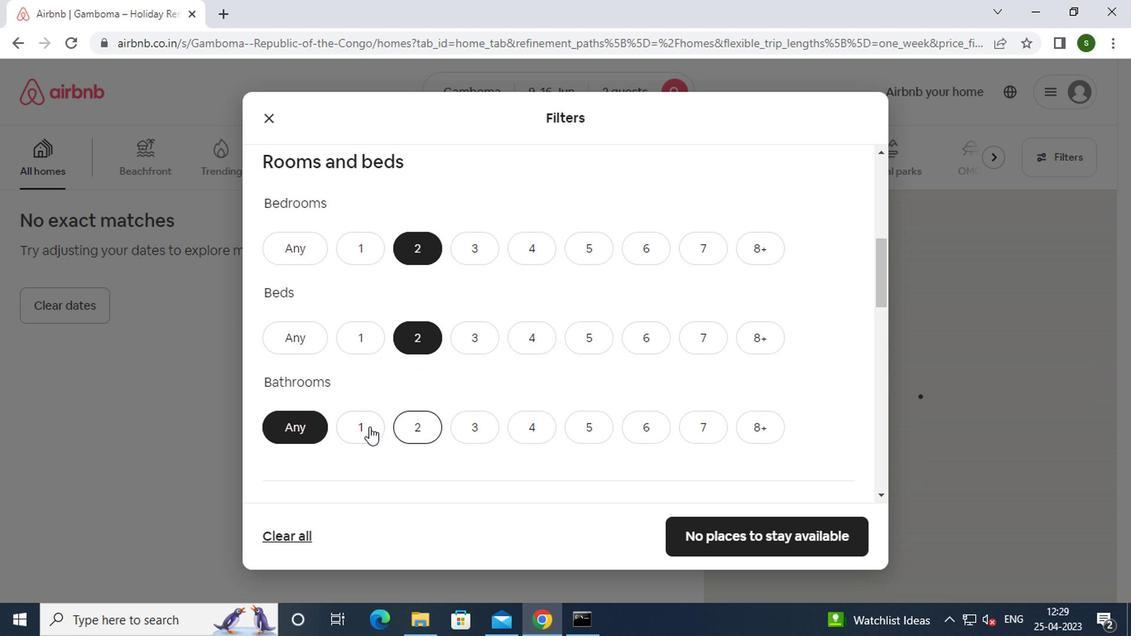 
Action: Mouse moved to (401, 420)
Screenshot: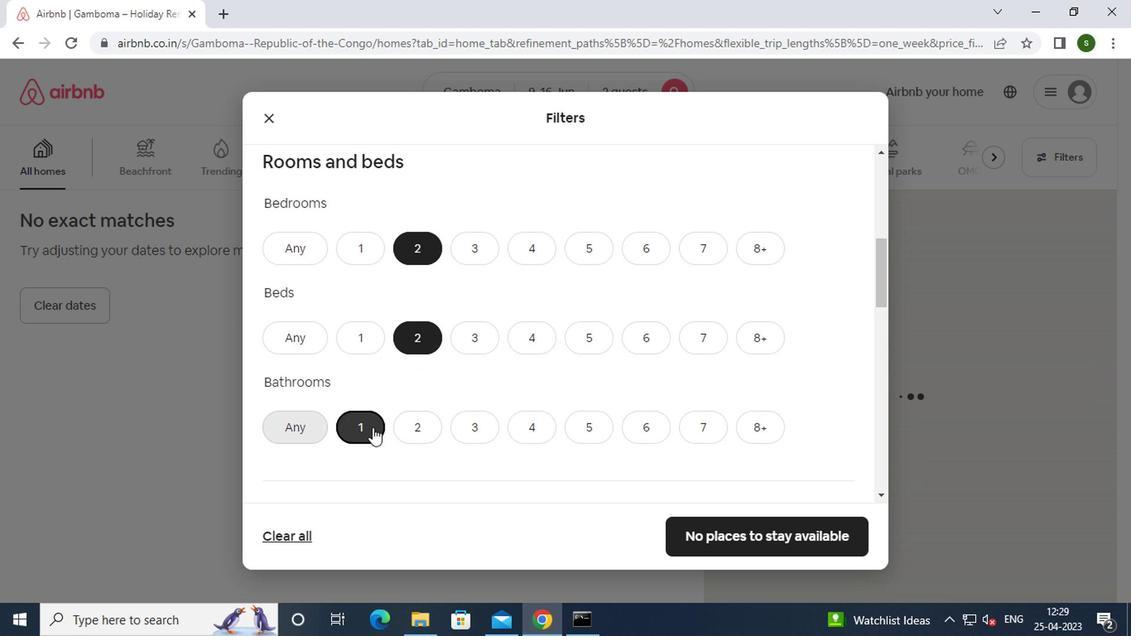 
Action: Mouse scrolled (401, 420) with delta (0, 0)
Screenshot: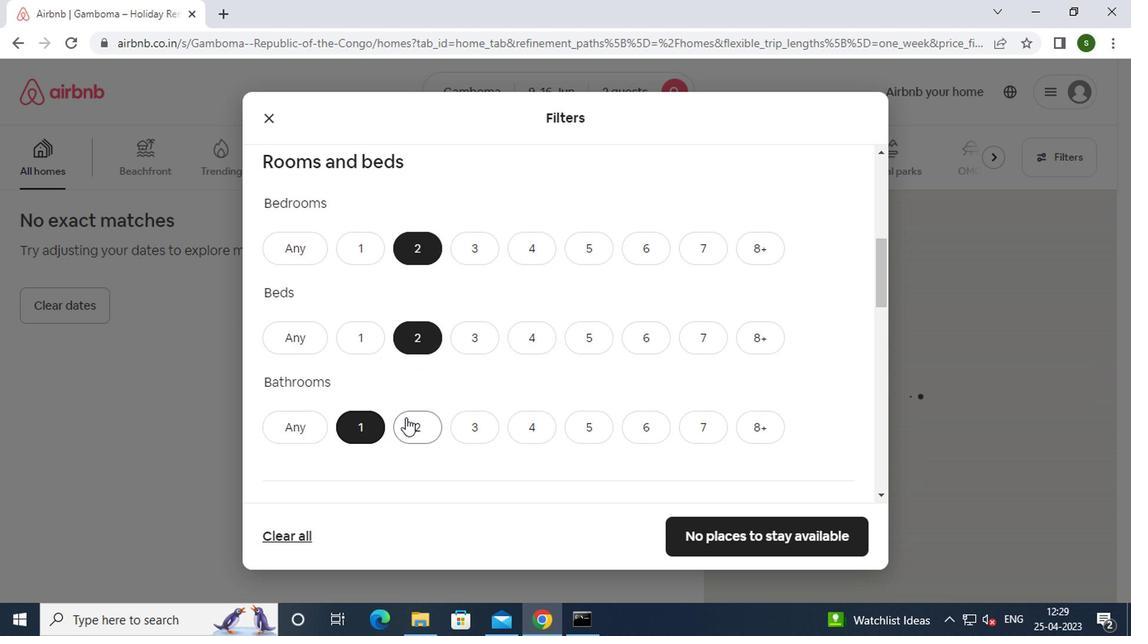 
Action: Mouse scrolled (401, 420) with delta (0, 0)
Screenshot: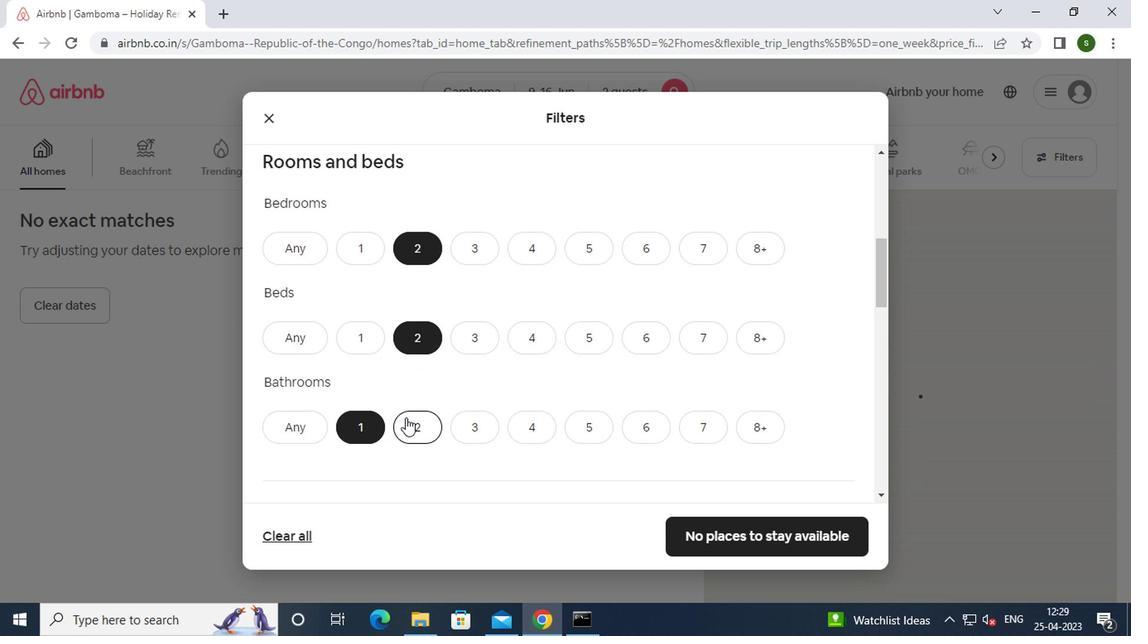 
Action: Mouse scrolled (401, 420) with delta (0, 0)
Screenshot: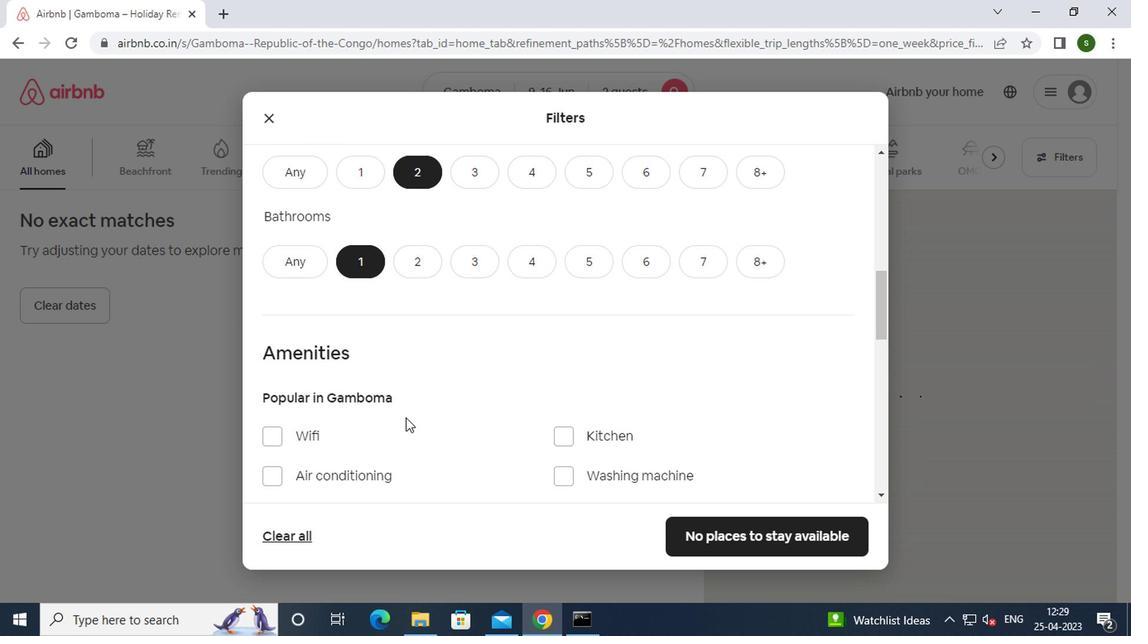 
Action: Mouse scrolled (401, 420) with delta (0, 0)
Screenshot: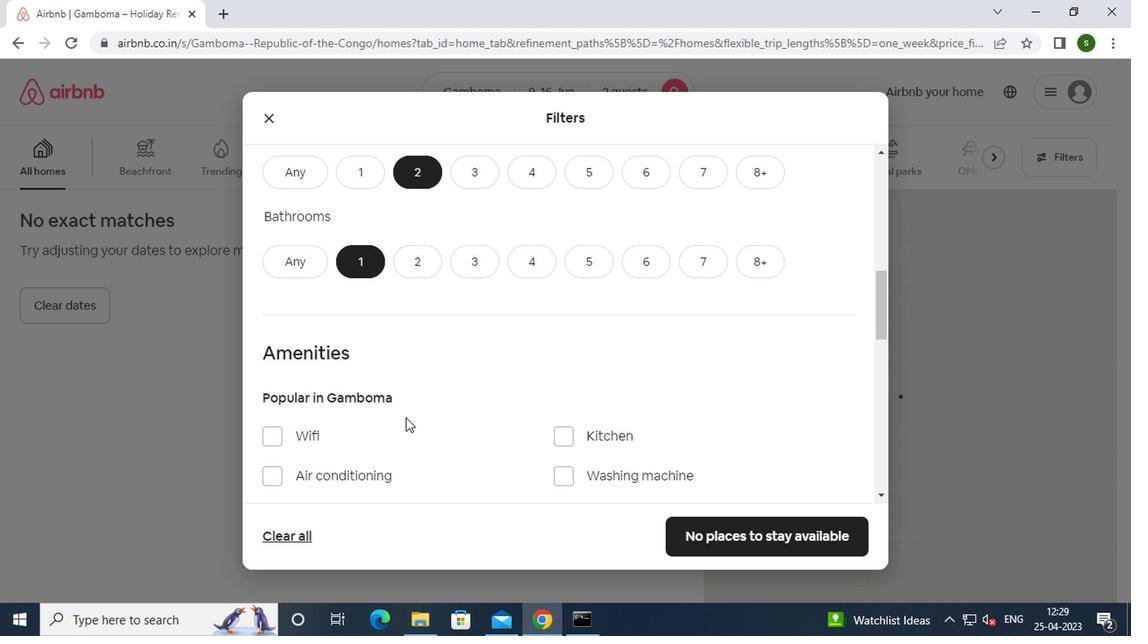 
Action: Mouse scrolled (401, 420) with delta (0, 0)
Screenshot: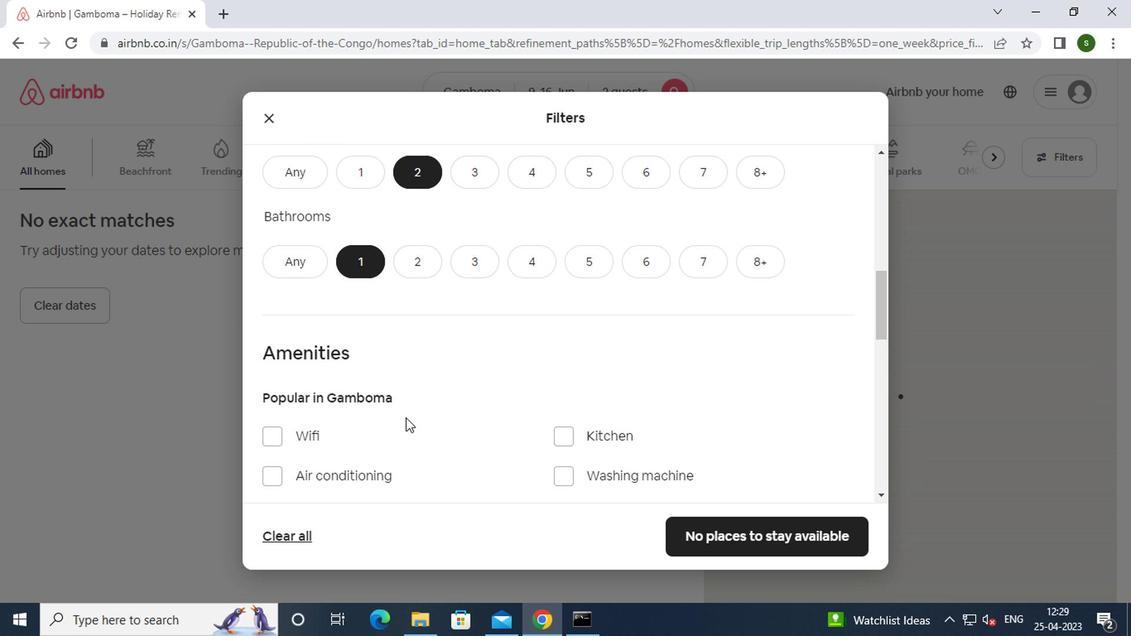 
Action: Mouse scrolled (401, 420) with delta (0, 0)
Screenshot: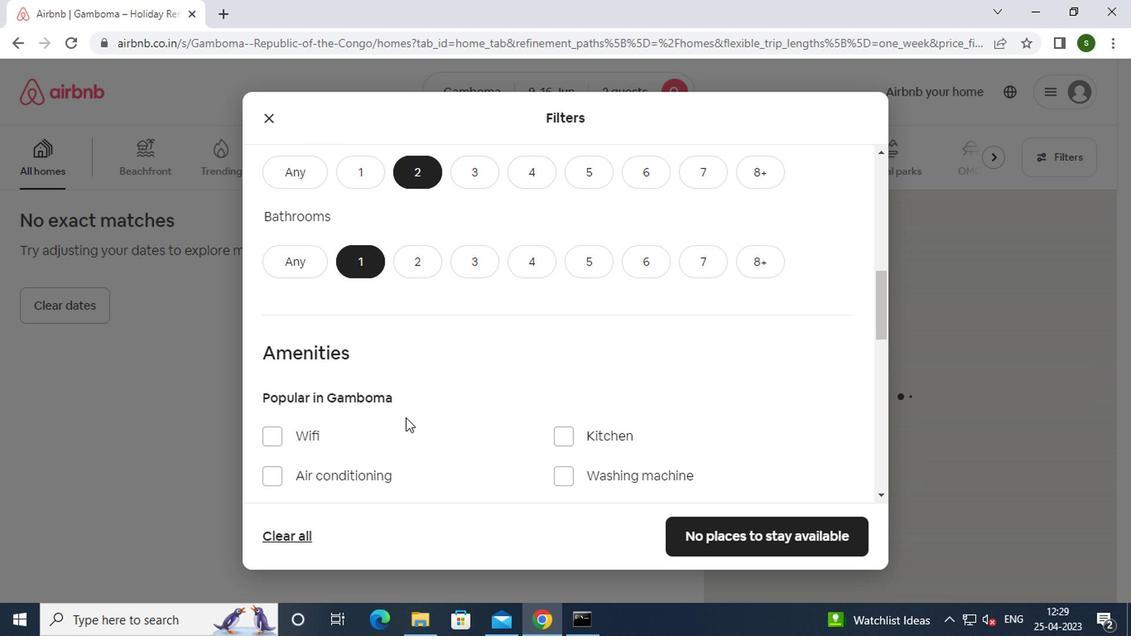 
Action: Mouse moved to (816, 406)
Screenshot: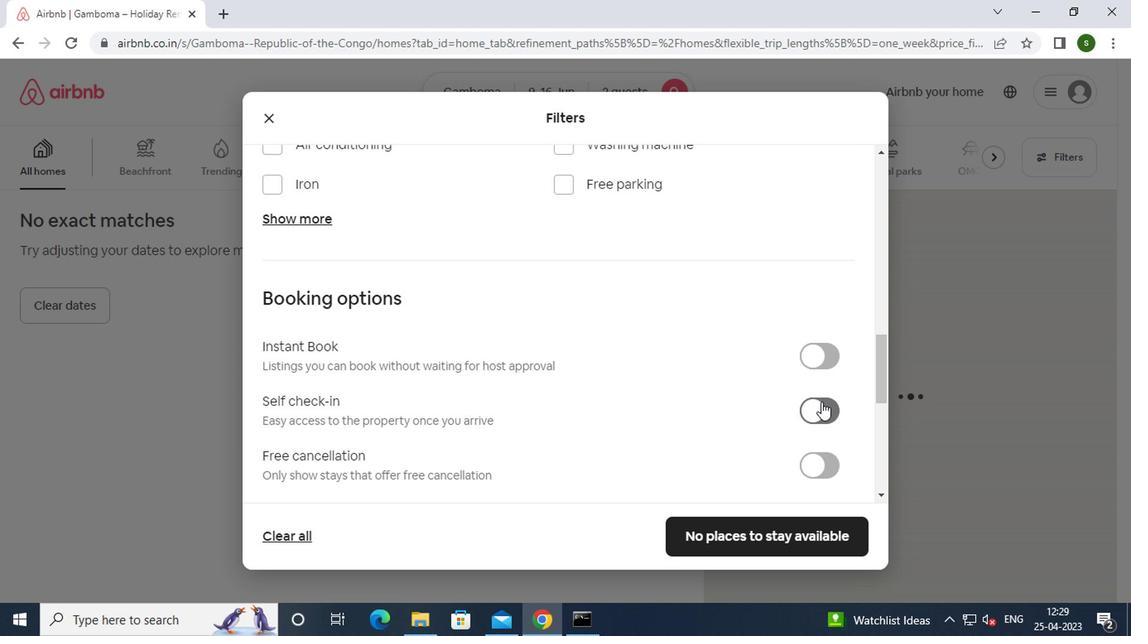 
Action: Mouse pressed left at (816, 406)
Screenshot: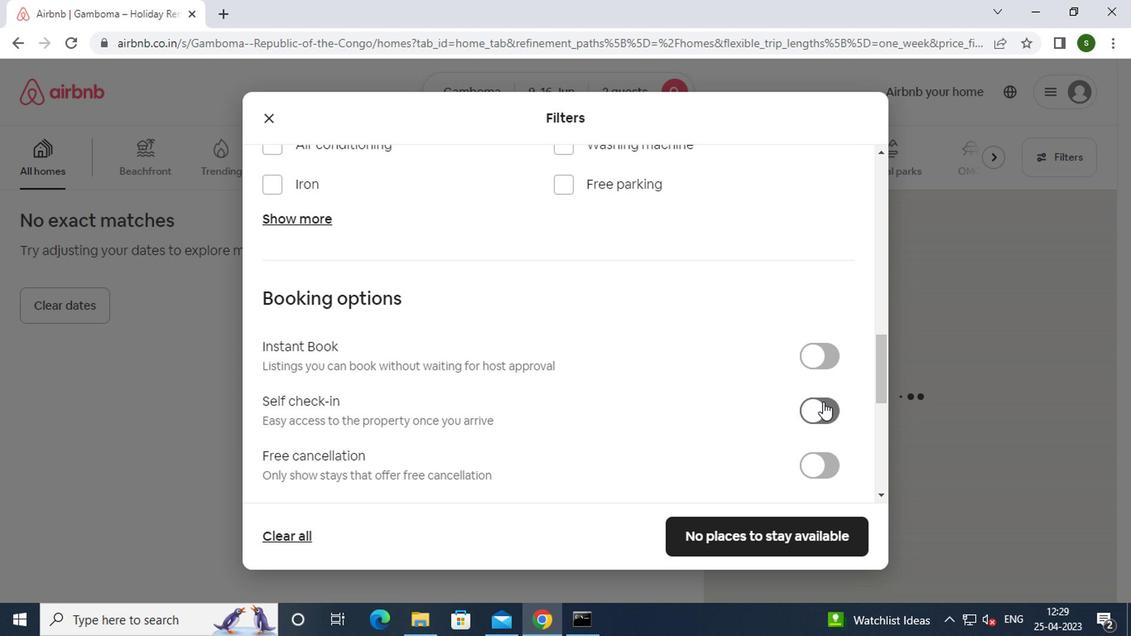 
Action: Mouse moved to (614, 398)
Screenshot: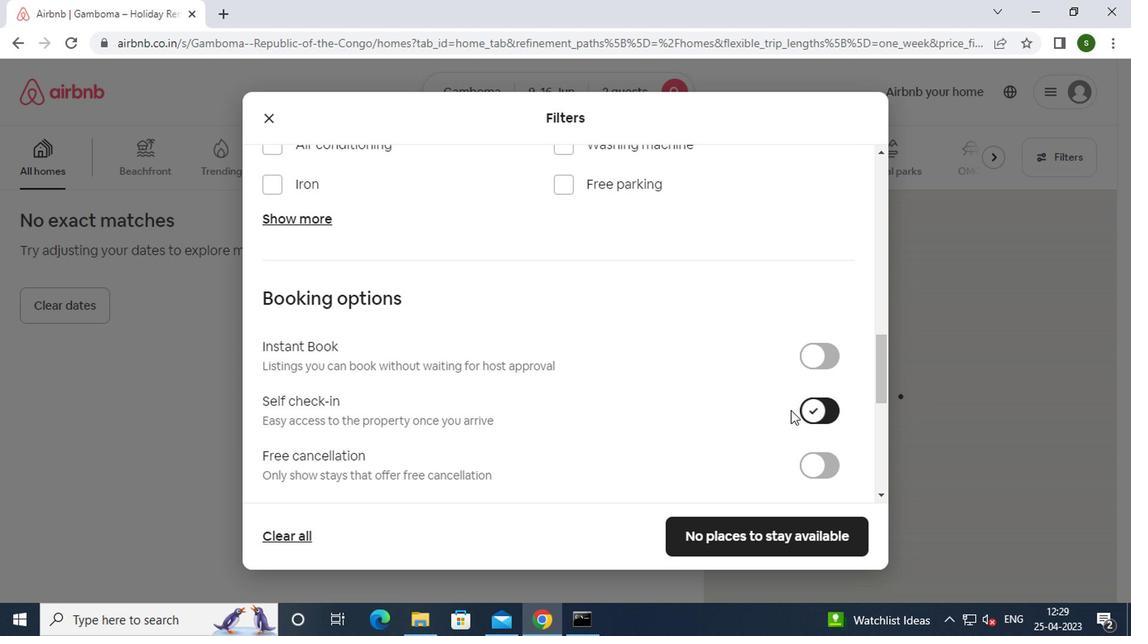 
Action: Mouse scrolled (614, 397) with delta (0, -1)
Screenshot: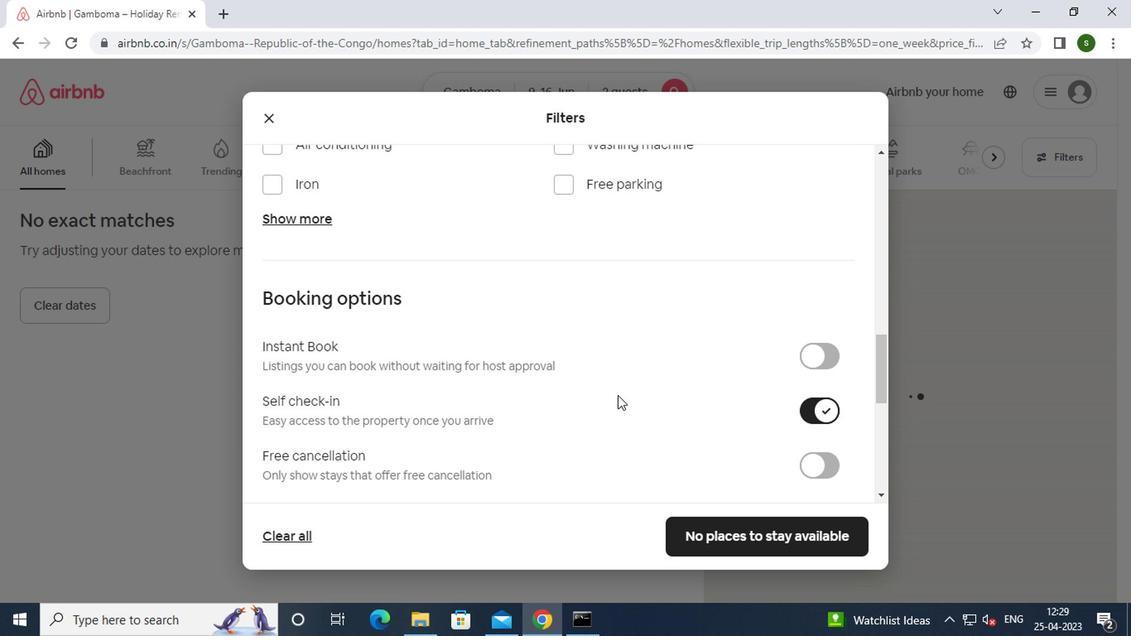 
Action: Mouse scrolled (614, 397) with delta (0, -1)
Screenshot: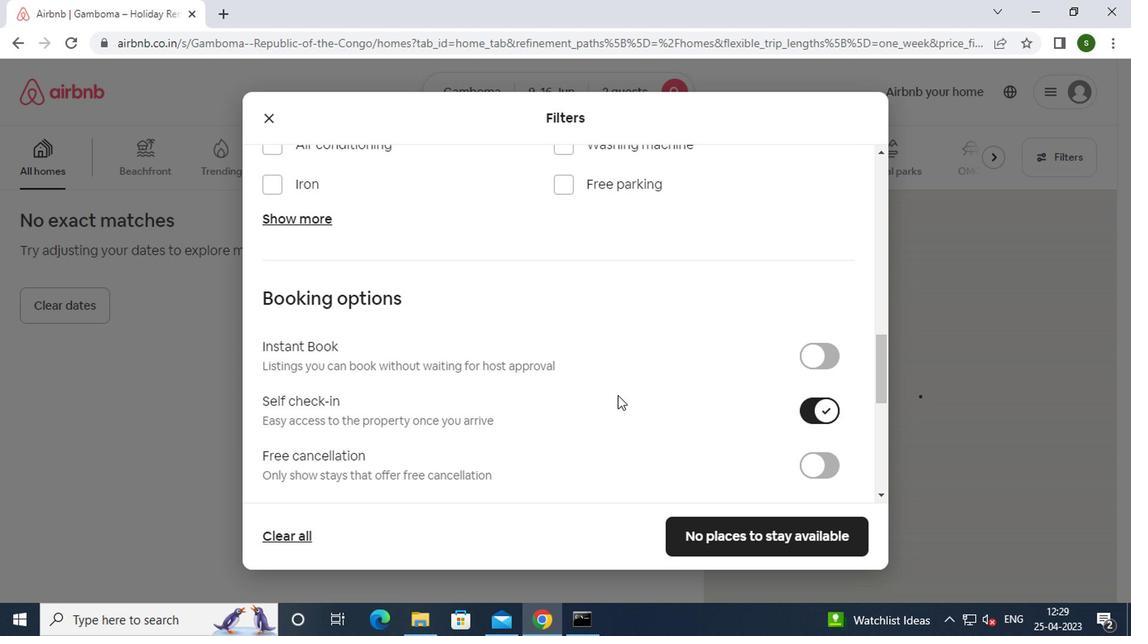 
Action: Mouse scrolled (614, 397) with delta (0, -1)
Screenshot: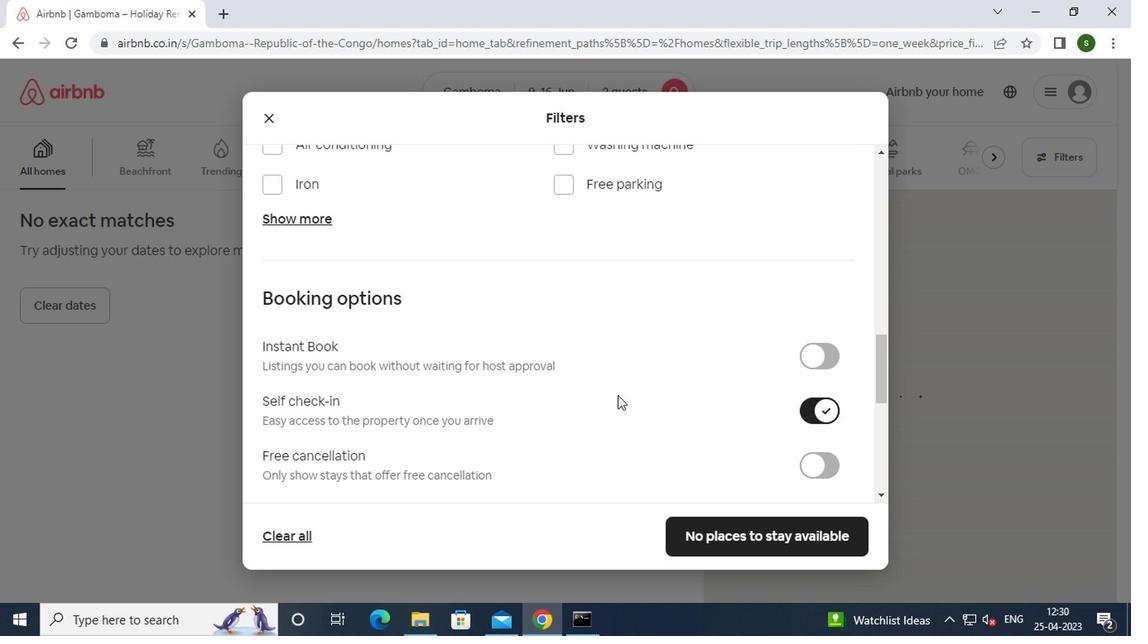 
Action: Mouse scrolled (614, 397) with delta (0, -1)
Screenshot: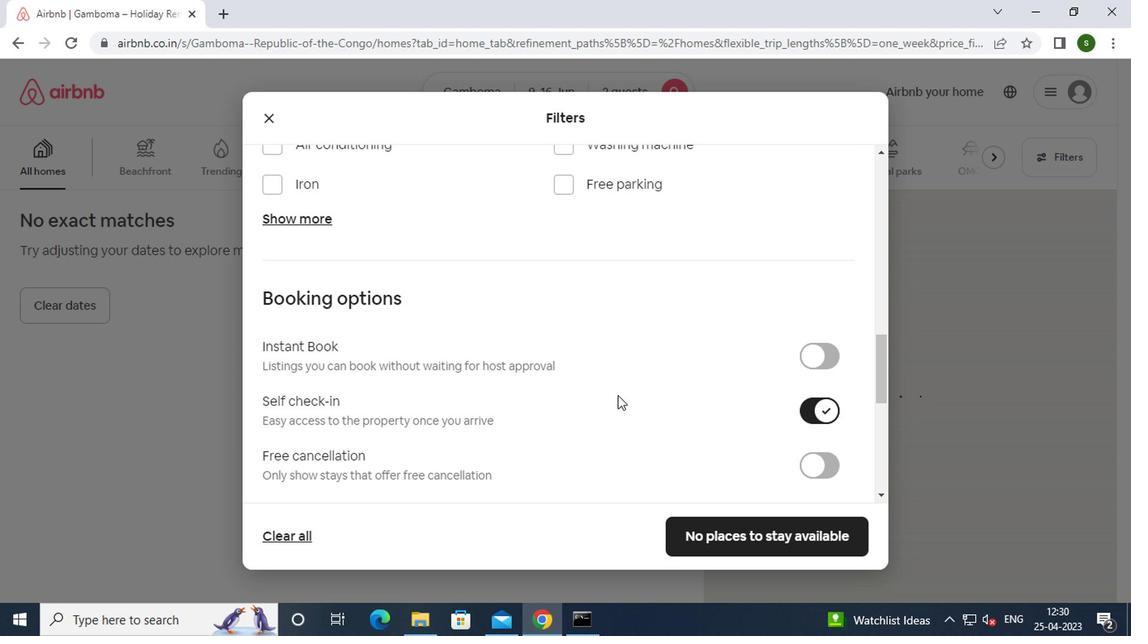 
Action: Mouse scrolled (614, 397) with delta (0, -1)
Screenshot: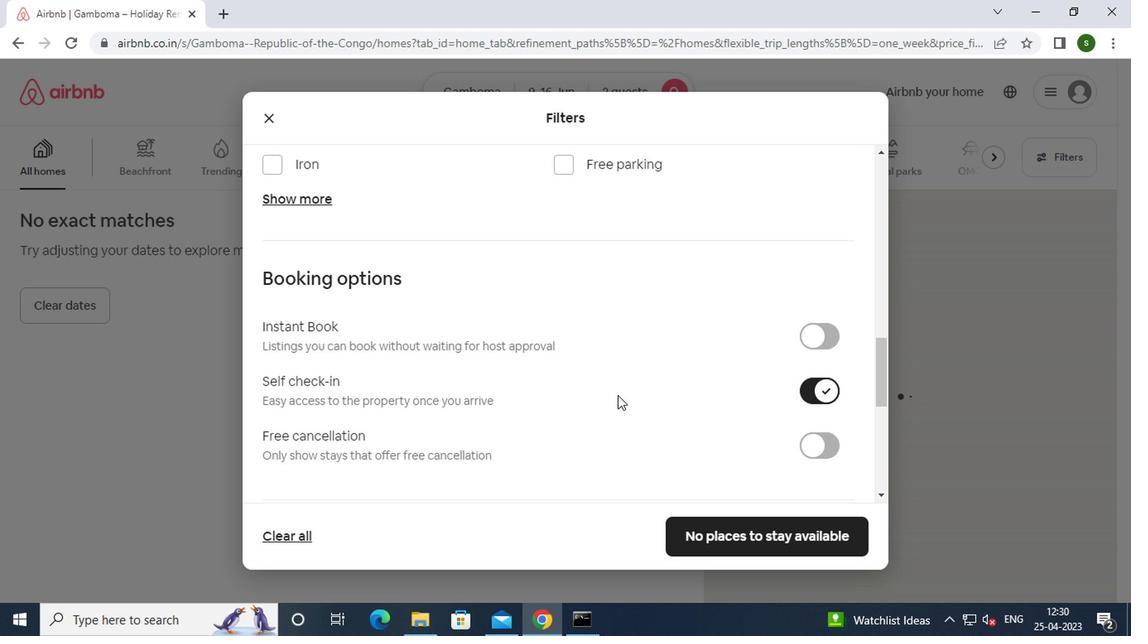 
Action: Mouse scrolled (614, 397) with delta (0, -1)
Screenshot: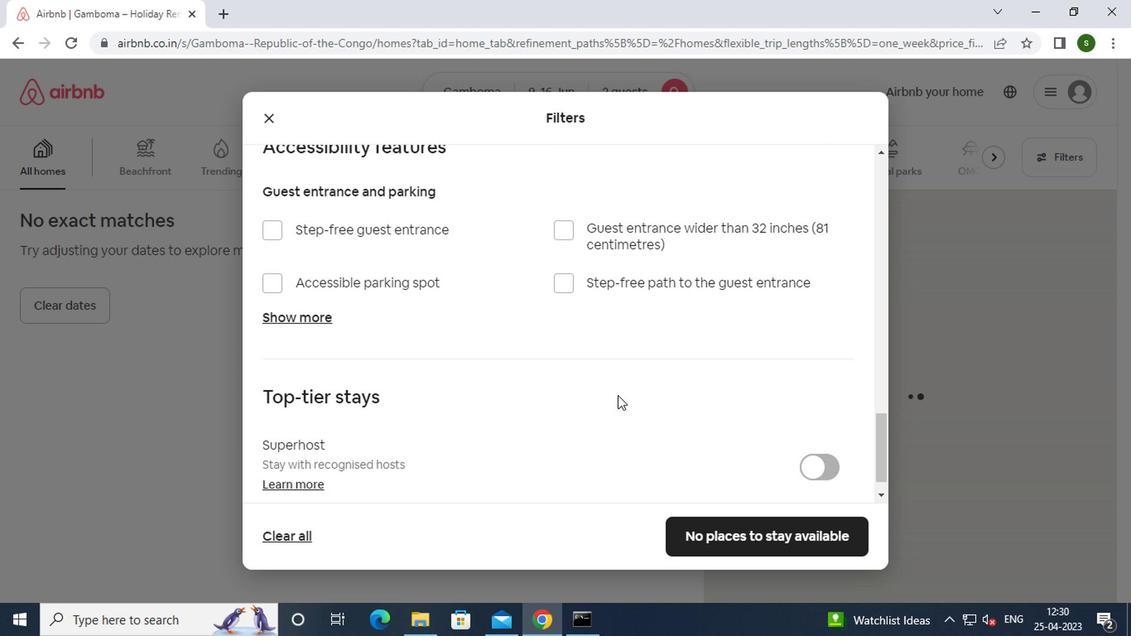
Action: Mouse scrolled (614, 397) with delta (0, -1)
Screenshot: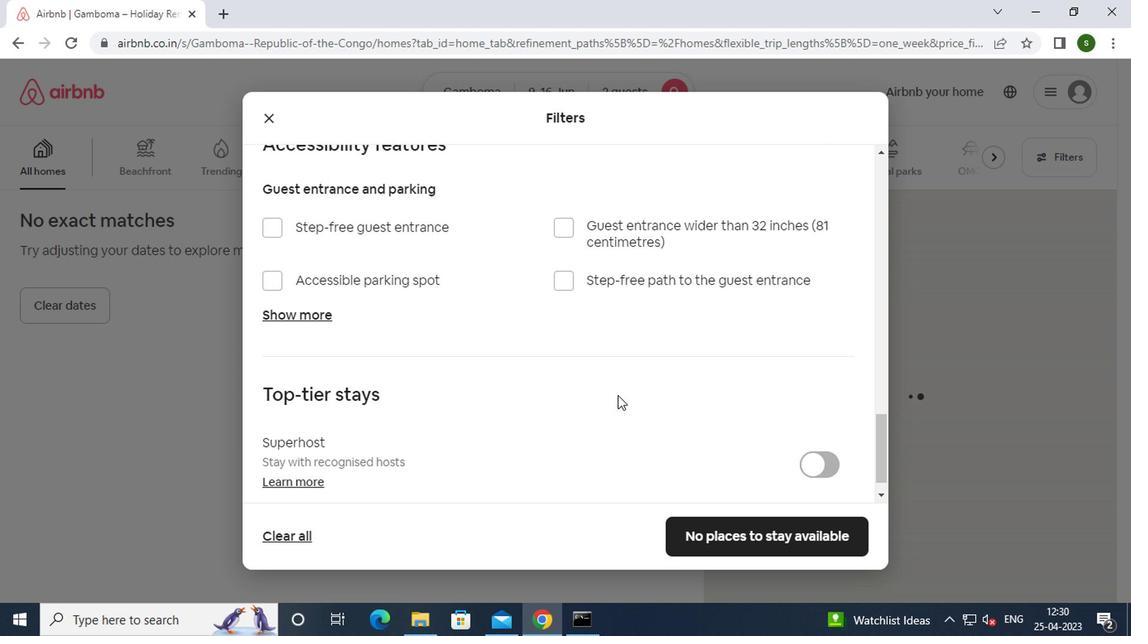 
Action: Mouse scrolled (614, 397) with delta (0, -1)
Screenshot: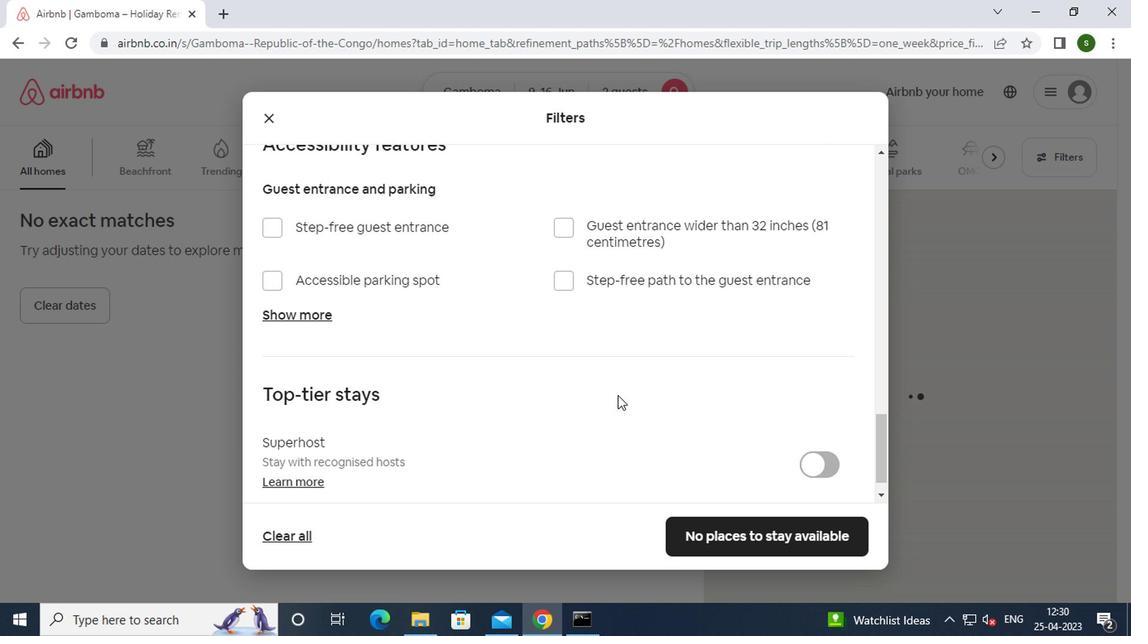 
Action: Mouse scrolled (614, 397) with delta (0, -1)
Screenshot: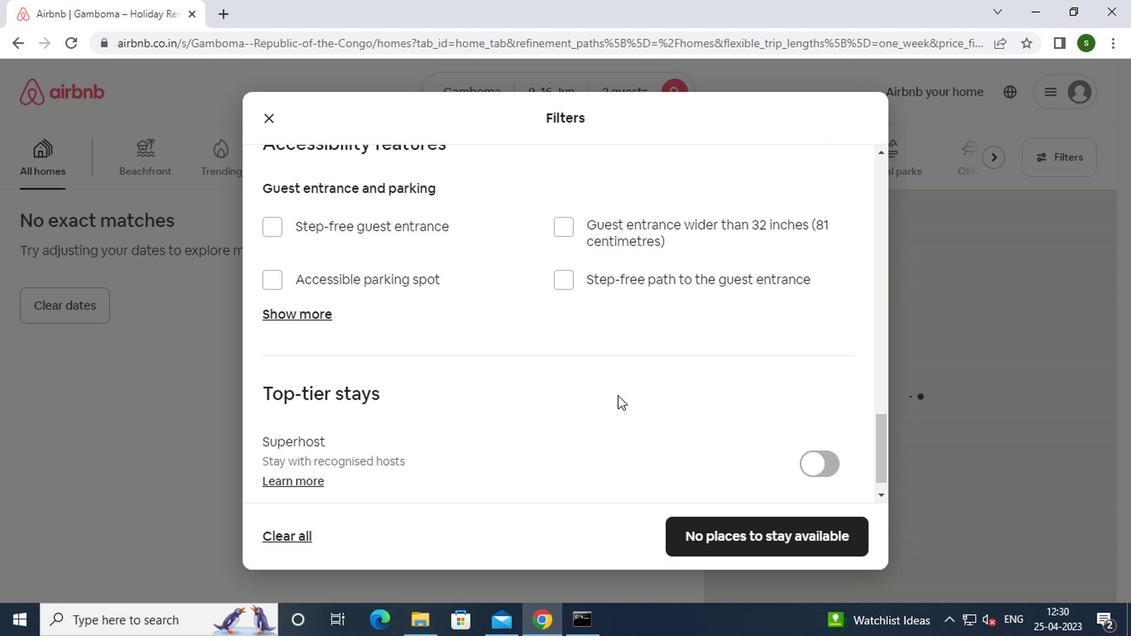 
Action: Mouse moved to (708, 532)
Screenshot: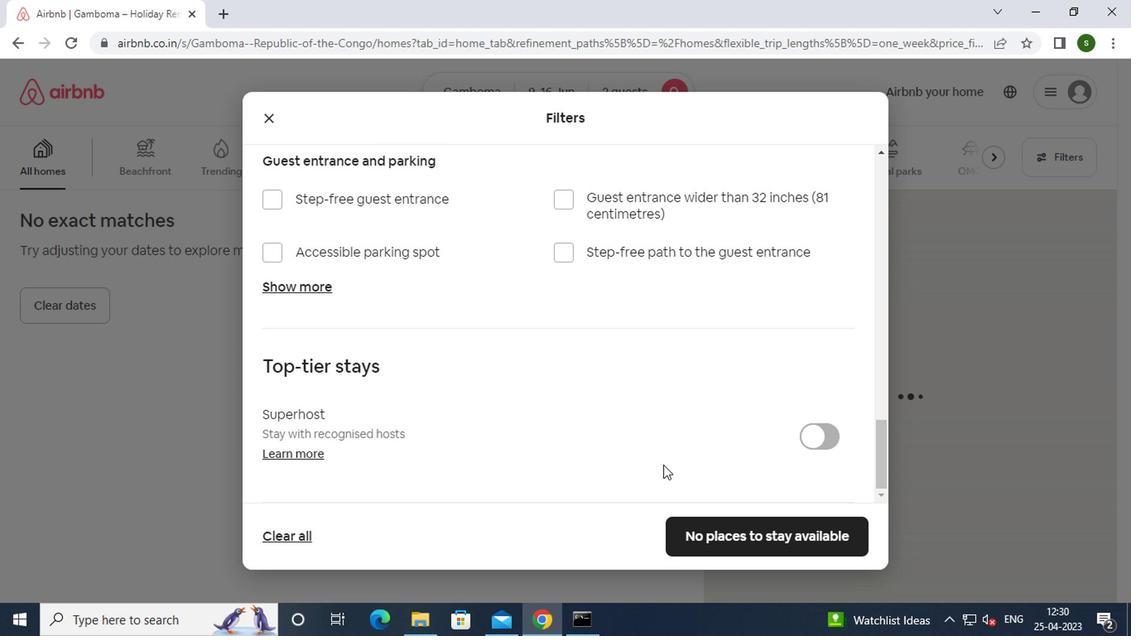 
Action: Mouse pressed left at (708, 532)
Screenshot: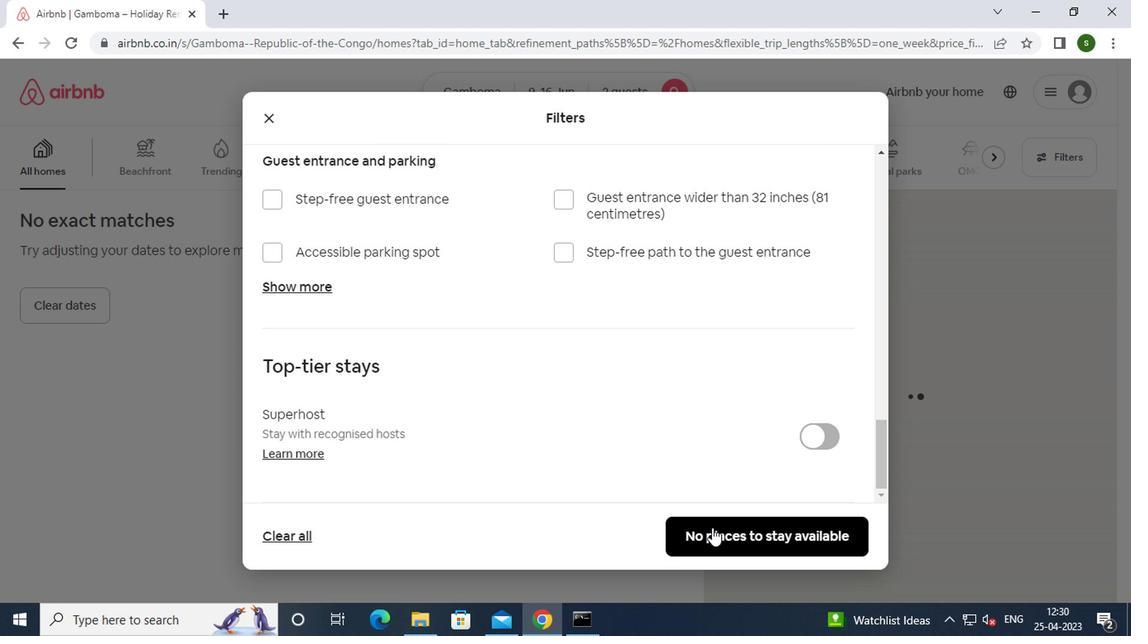 
Action: Mouse moved to (536, 434)
Screenshot: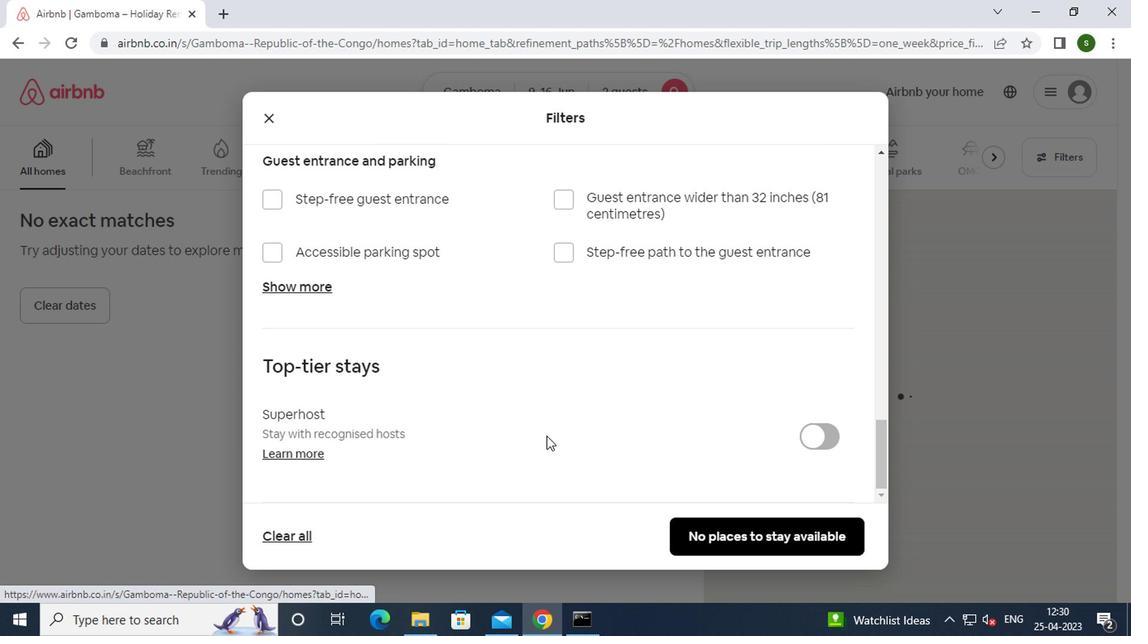 
